 Task: Create user of different profiles for testing Purpose.
Action: Mouse moved to (681, 64)
Screenshot: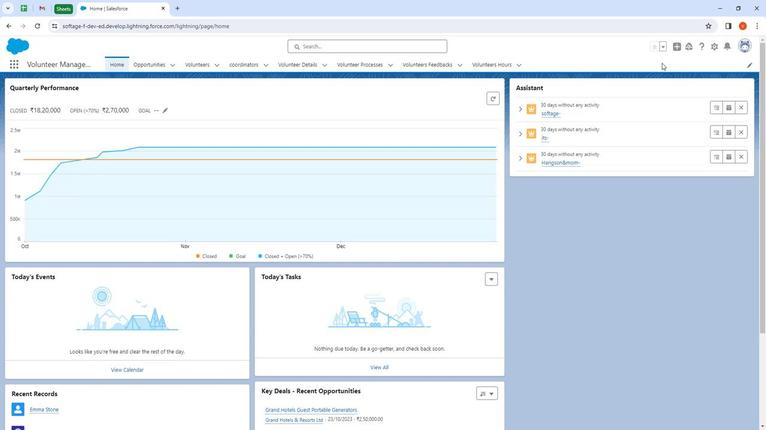 
Action: Mouse pressed left at (681, 64)
Screenshot: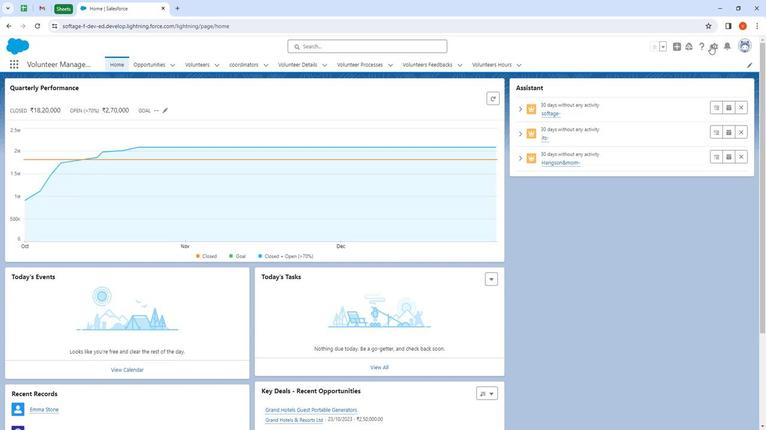 
Action: Mouse moved to (659, 98)
Screenshot: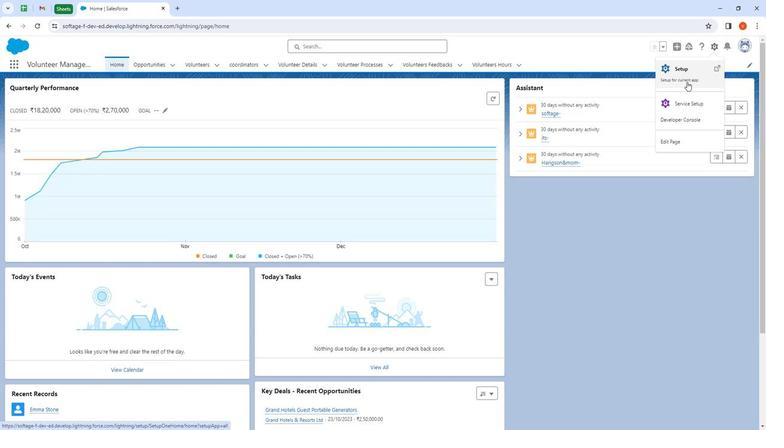 
Action: Mouse pressed left at (659, 98)
Screenshot: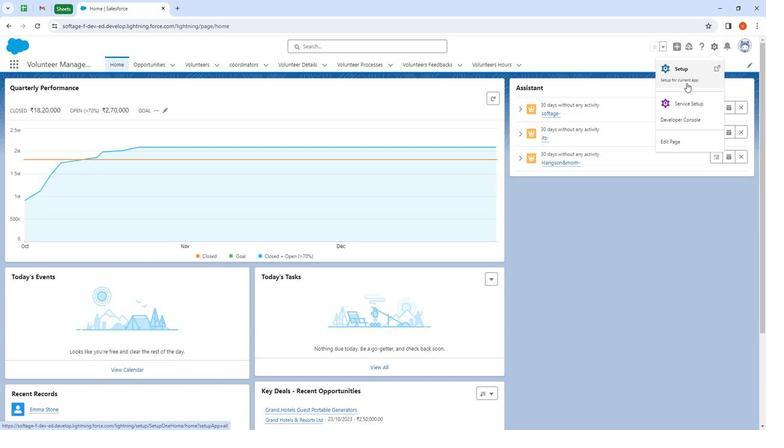 
Action: Mouse moved to (77, 102)
Screenshot: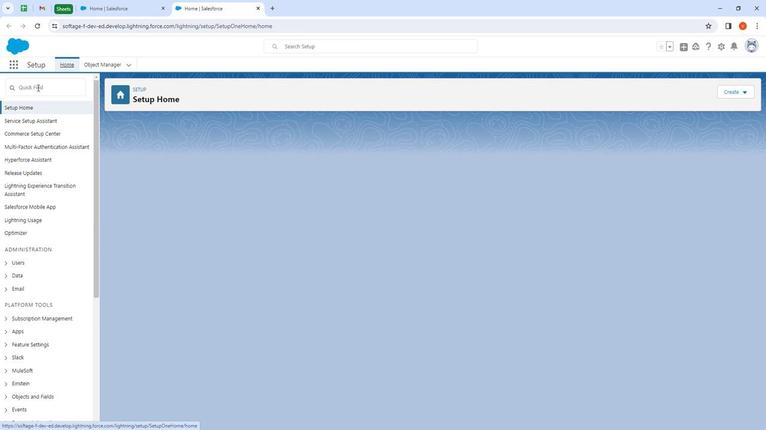 
Action: Mouse pressed left at (77, 102)
Screenshot: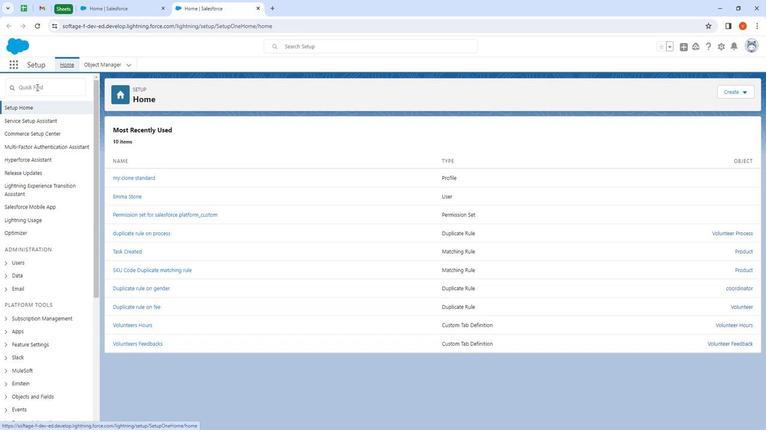 
Action: Key pressed user
Screenshot: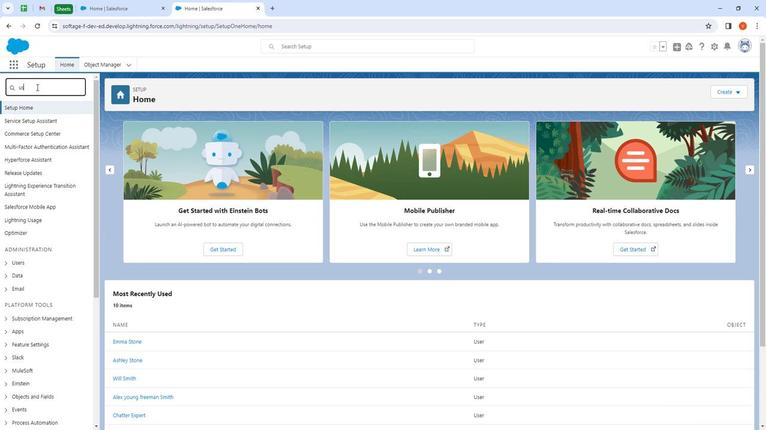 
Action: Mouse moved to (71, 218)
Screenshot: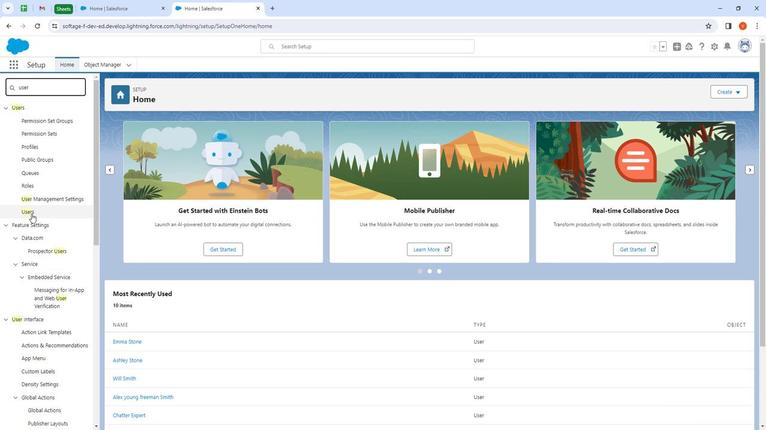 
Action: Mouse pressed left at (71, 218)
Screenshot: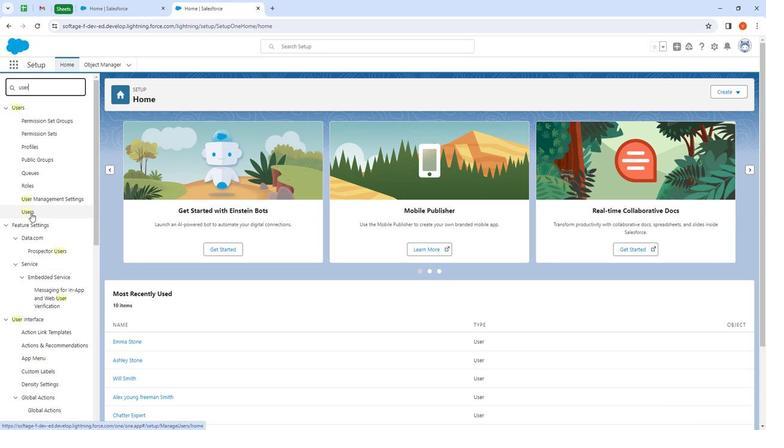 
Action: Mouse moved to (333, 197)
Screenshot: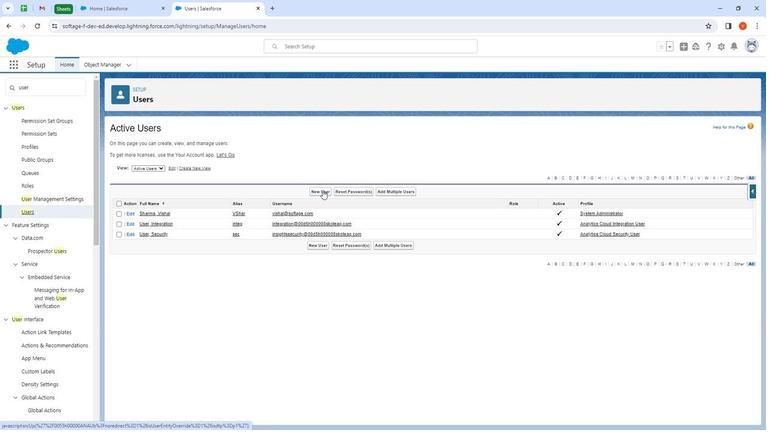 
Action: Mouse pressed left at (333, 197)
Screenshot: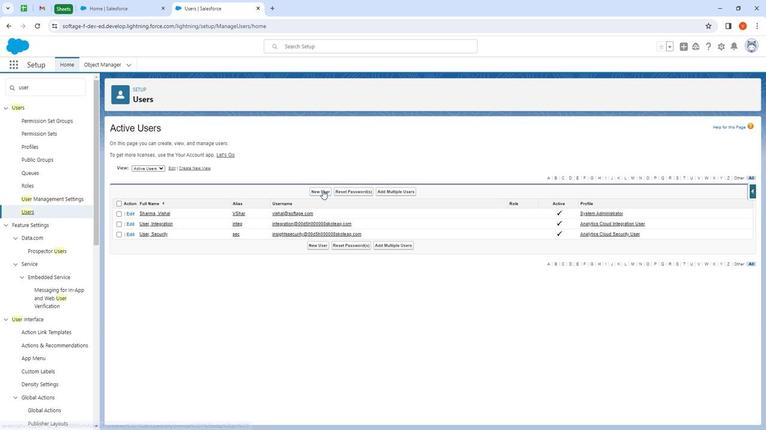 
Action: Mouse moved to (572, 181)
Screenshot: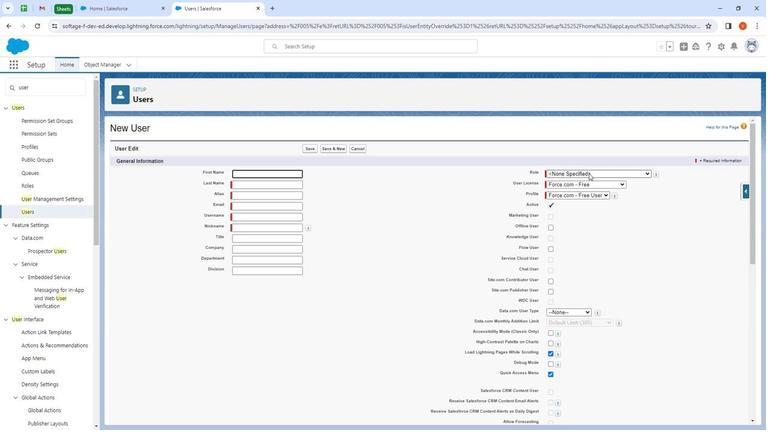 
Action: Mouse pressed left at (572, 181)
Screenshot: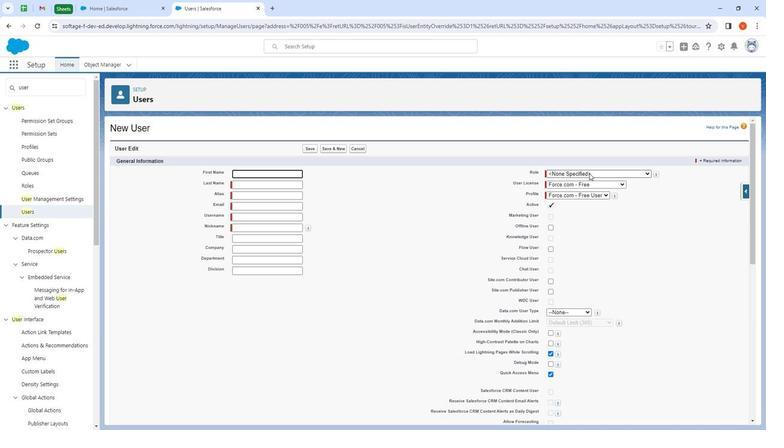 
Action: Mouse moved to (591, 231)
Screenshot: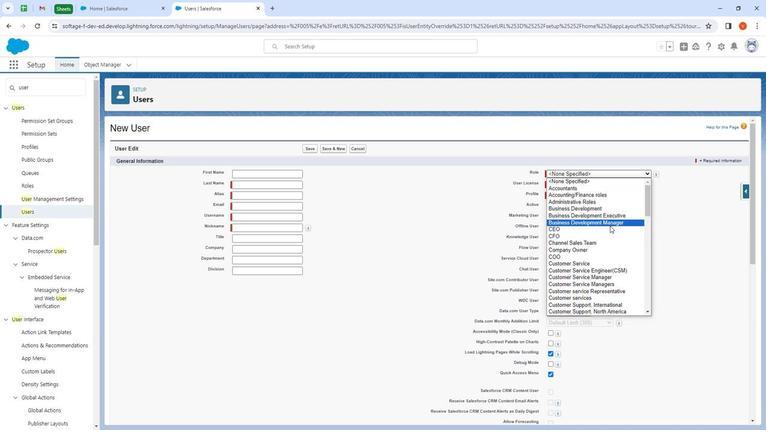 
Action: Mouse scrolled (591, 231) with delta (0, 0)
Screenshot: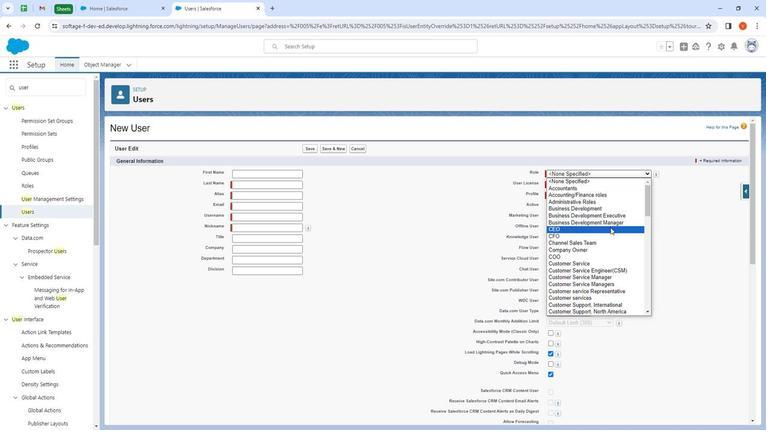 
Action: Mouse moved to (591, 232)
Screenshot: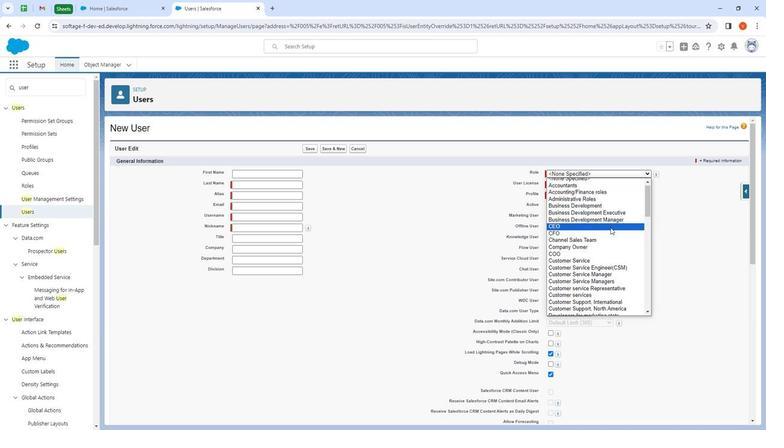 
Action: Mouse scrolled (591, 232) with delta (0, 0)
Screenshot: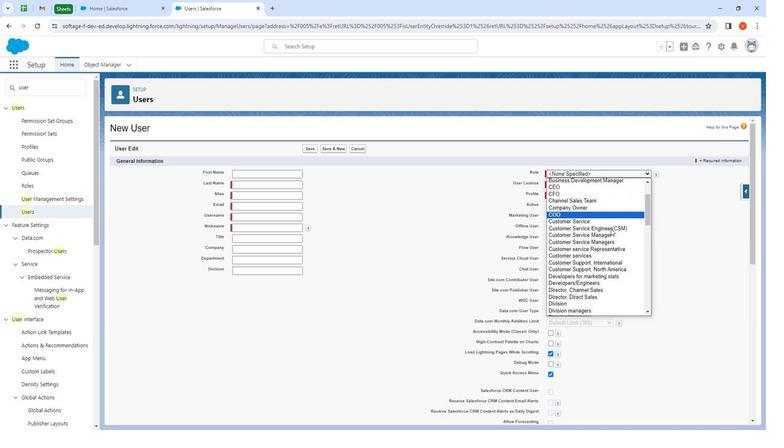 
Action: Mouse moved to (591, 235)
Screenshot: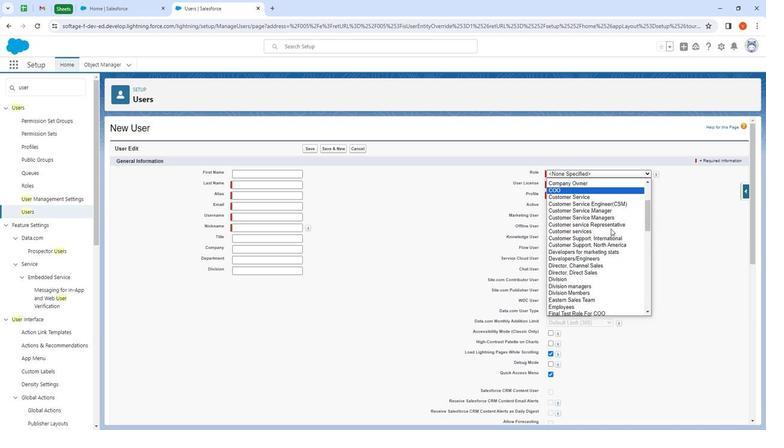 
Action: Mouse scrolled (591, 234) with delta (0, 0)
Screenshot: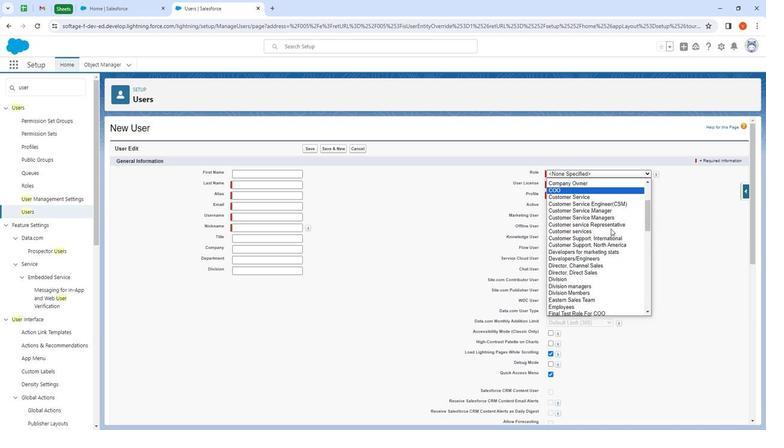 
Action: Mouse moved to (560, 200)
Screenshot: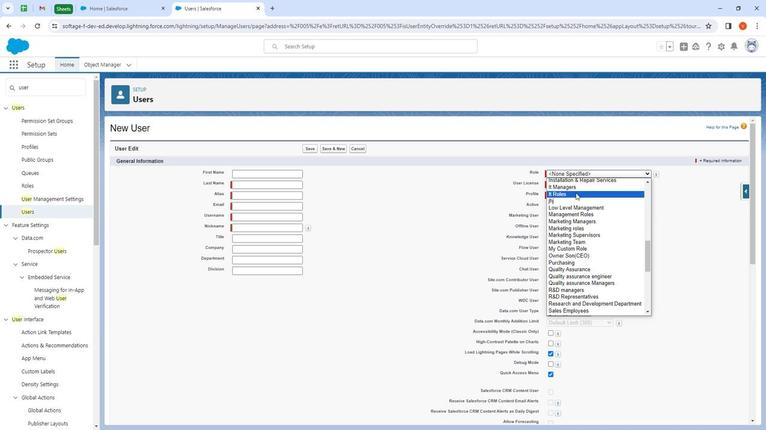 
Action: Mouse pressed left at (560, 200)
Screenshot: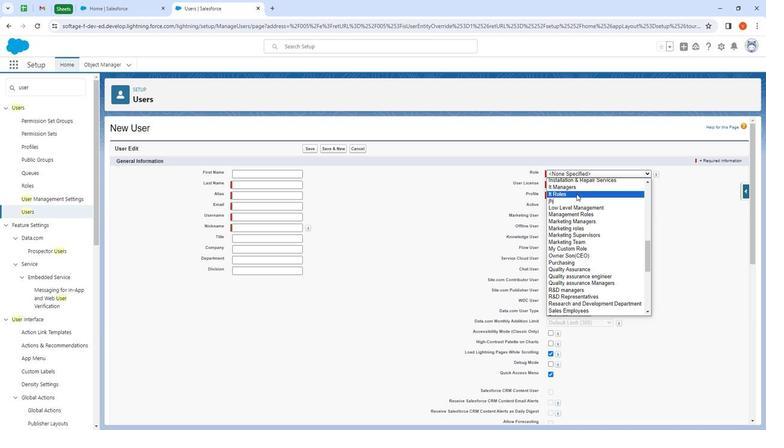 
Action: Mouse moved to (569, 194)
Screenshot: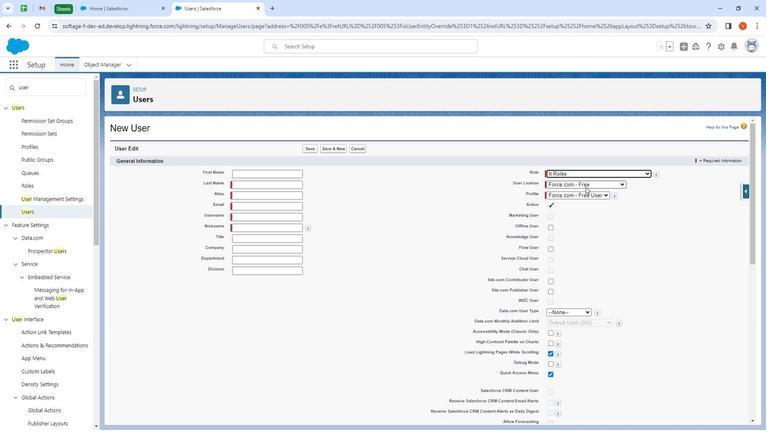 
Action: Mouse pressed left at (569, 194)
Screenshot: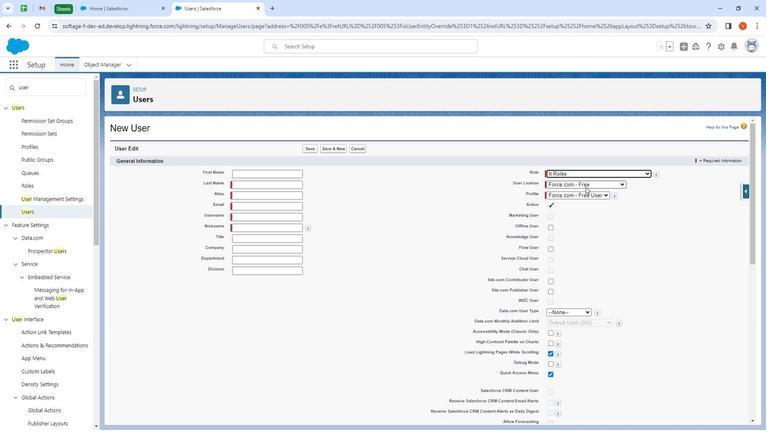 
Action: Mouse moved to (581, 247)
Screenshot: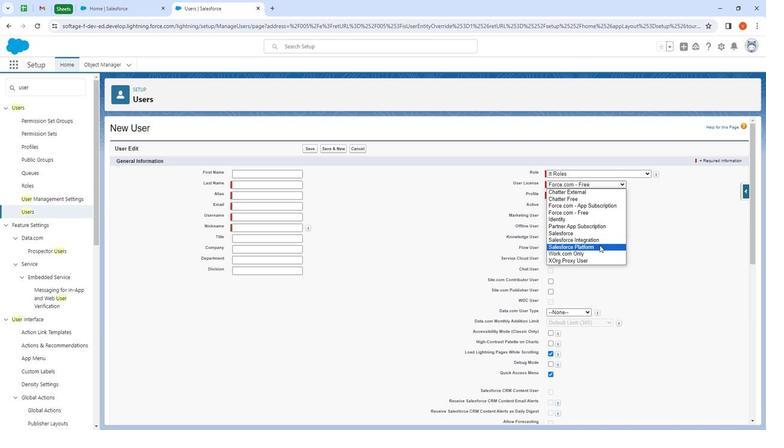 
Action: Mouse pressed left at (581, 247)
Screenshot: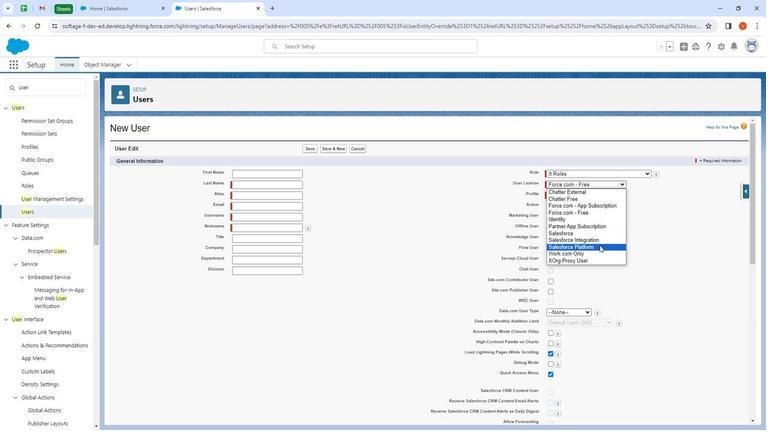 
Action: Mouse moved to (561, 200)
Screenshot: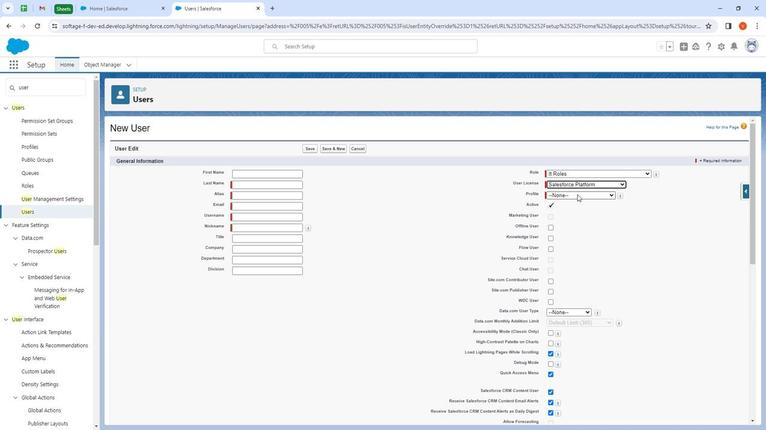 
Action: Mouse pressed left at (561, 200)
Screenshot: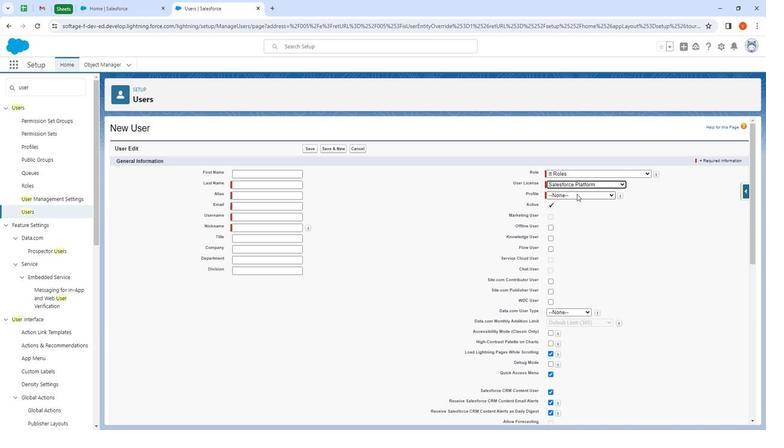 
Action: Mouse moved to (574, 215)
Screenshot: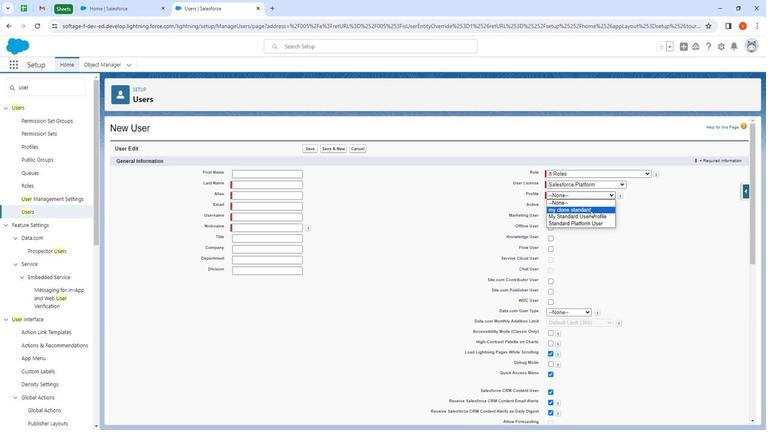
Action: Mouse pressed left at (574, 215)
Screenshot: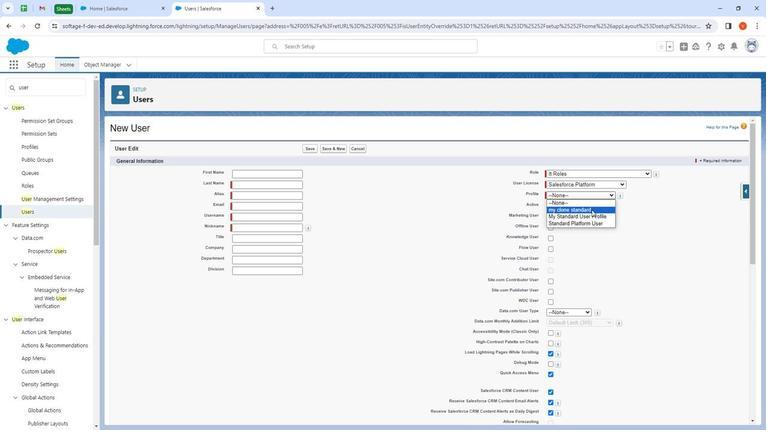 
Action: Mouse moved to (281, 181)
Screenshot: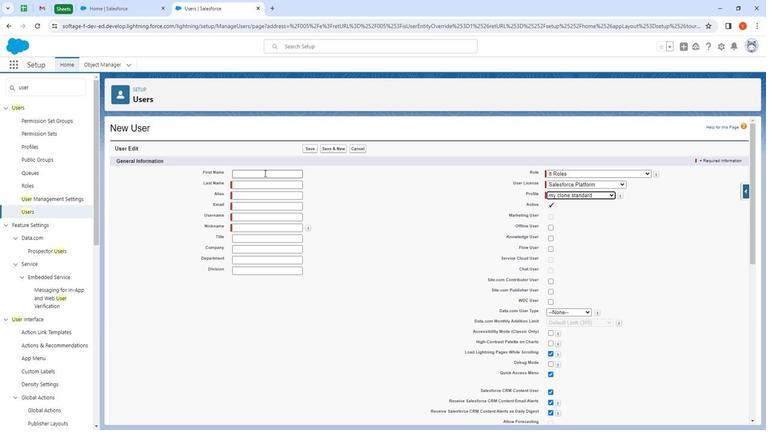 
Action: Mouse pressed left at (281, 181)
Screenshot: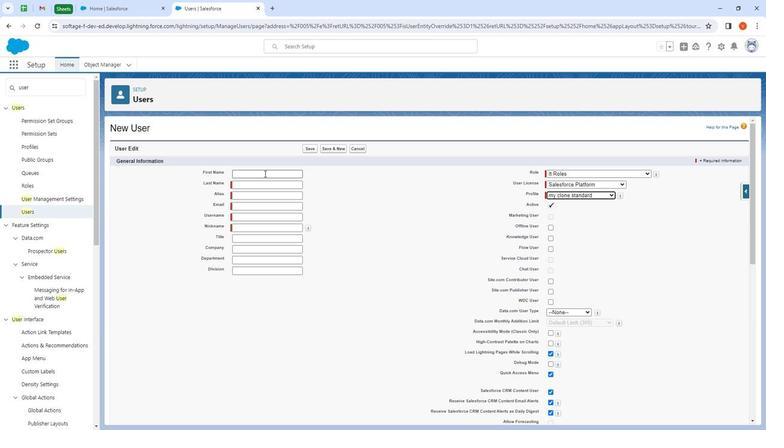 
Action: Mouse moved to (281, 182)
Screenshot: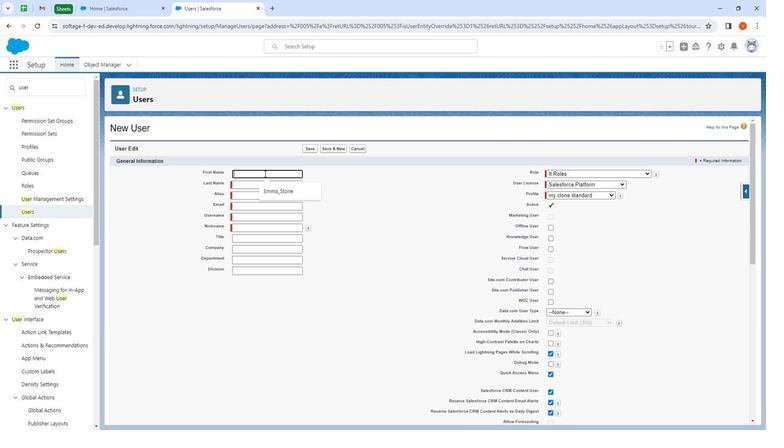 
Action: Key pressed <Key.shift>Emma<Key.space>
Screenshot: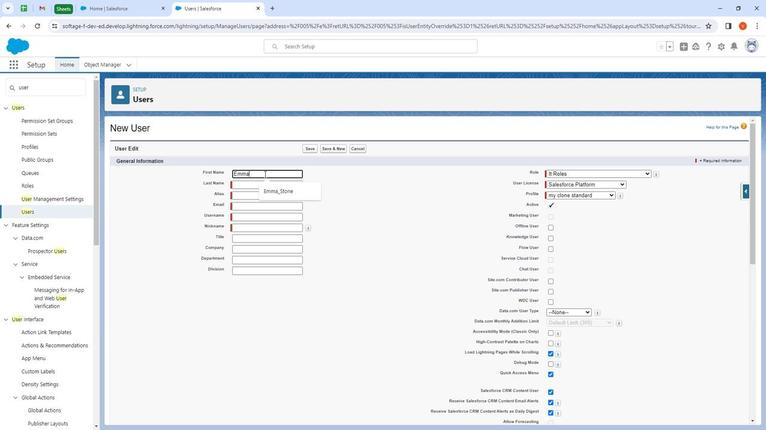 
Action: Mouse moved to (275, 193)
Screenshot: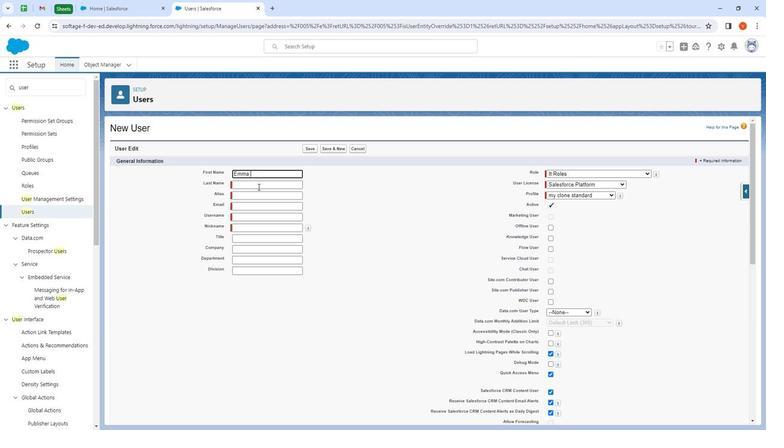 
Action: Mouse pressed left at (275, 193)
Screenshot: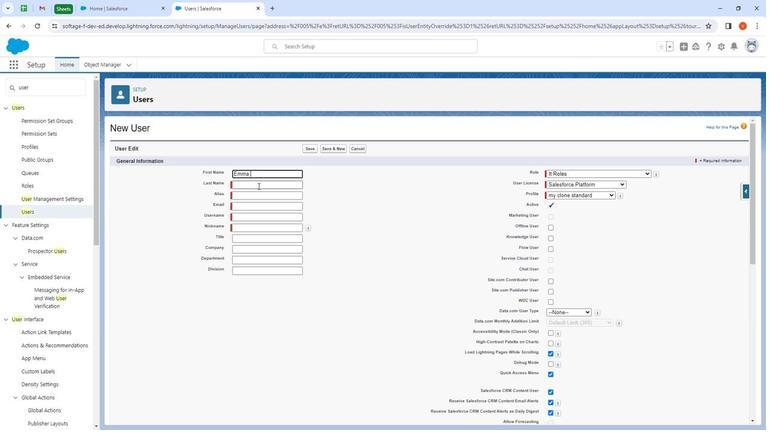 
Action: Key pressed <Key.shift>Stone
Screenshot: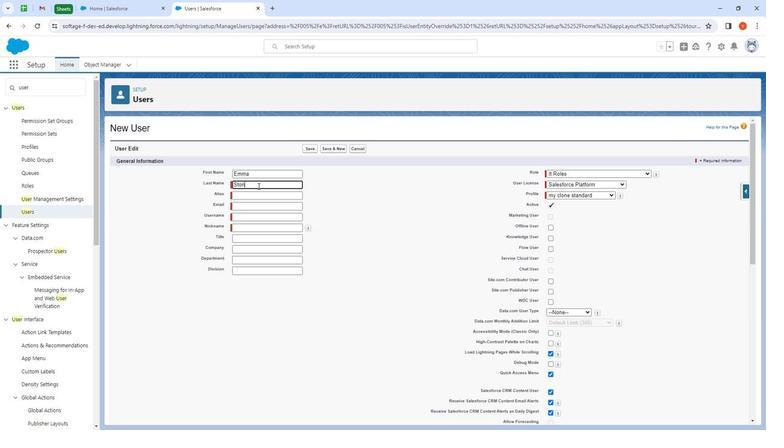 
Action: Mouse moved to (277, 199)
Screenshot: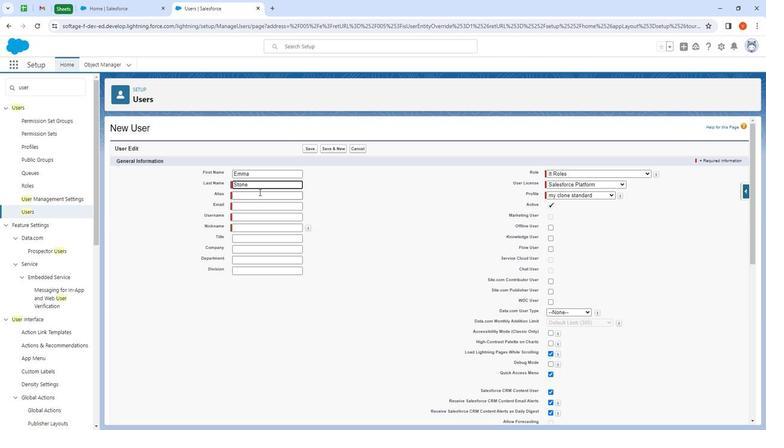 
Action: Mouse pressed left at (277, 199)
Screenshot: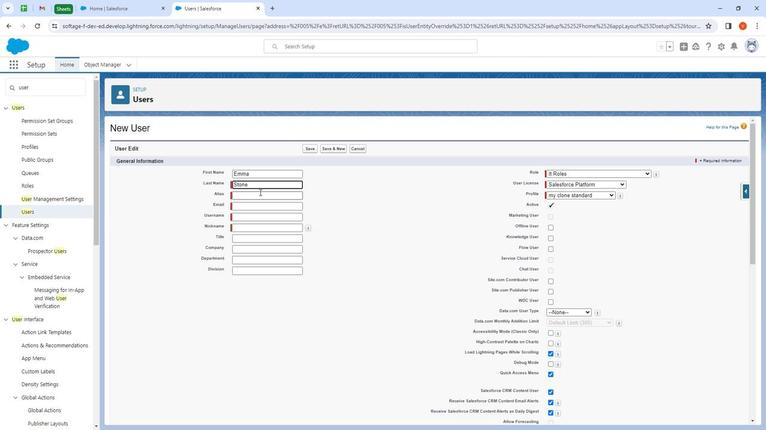 
Action: Mouse moved to (268, 214)
Screenshot: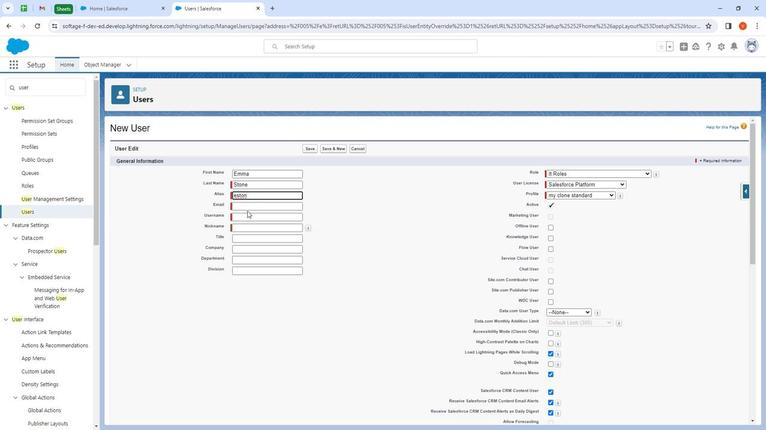 
Action: Mouse pressed left at (268, 214)
Screenshot: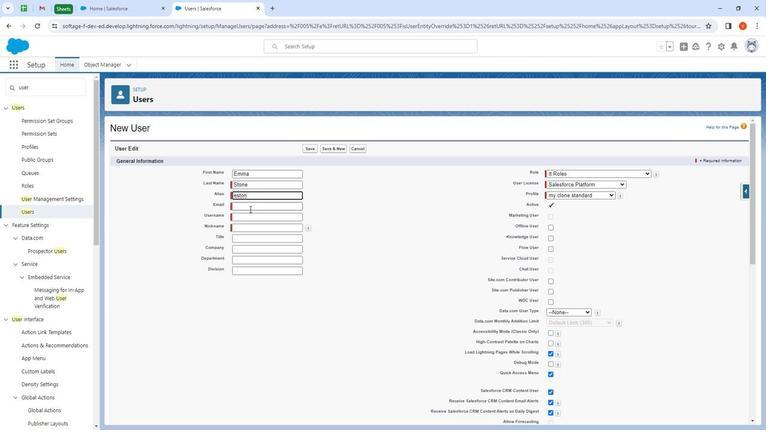 
Action: Key pressed <Key.shift>Emma<Key.shift>@stone.<Key.shift>PW
Screenshot: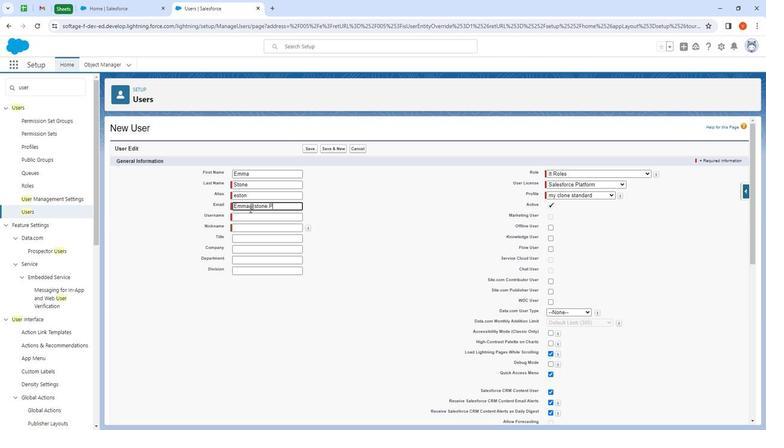 
Action: Mouse moved to (268, 214)
Screenshot: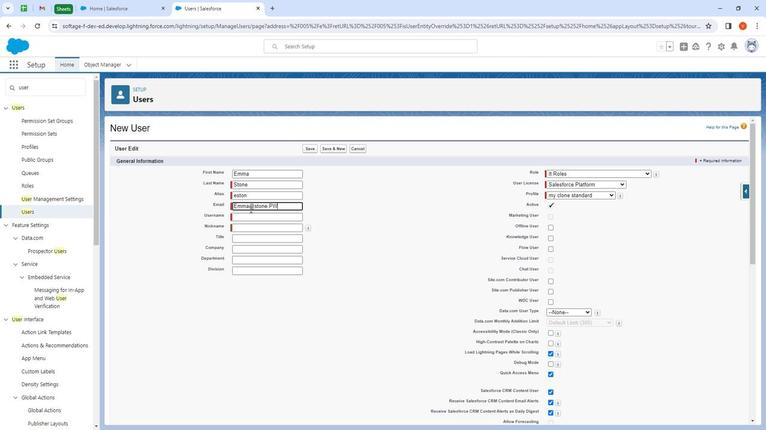 
Action: Key pressed C
Screenshot: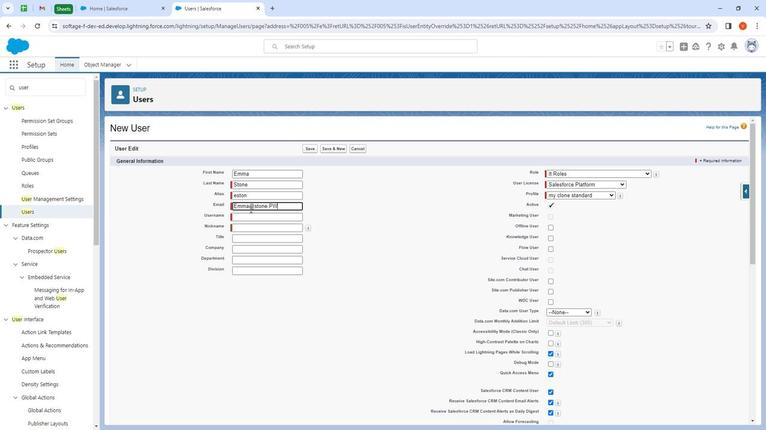 
Action: Mouse moved to (271, 238)
Screenshot: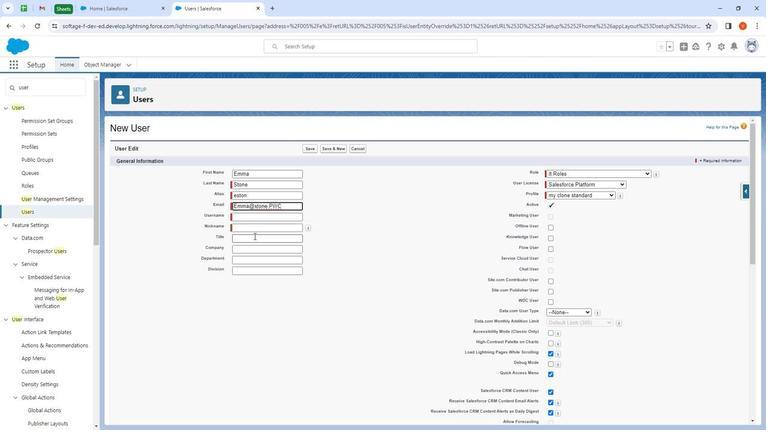 
Action: Mouse pressed left at (271, 238)
Screenshot: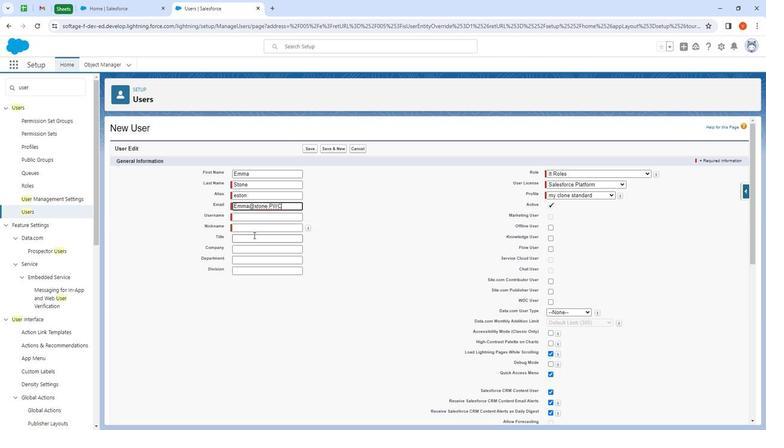 
Action: Mouse moved to (274, 238)
Screenshot: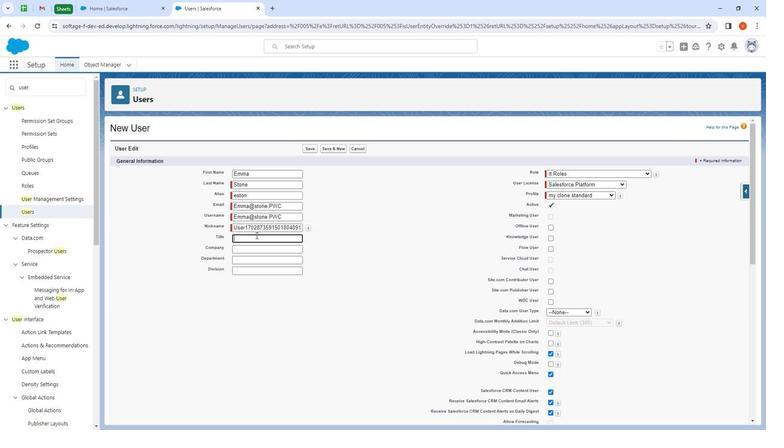 
Action: Key pressed <Key.shift>Salesforce<Key.space>developer
Screenshot: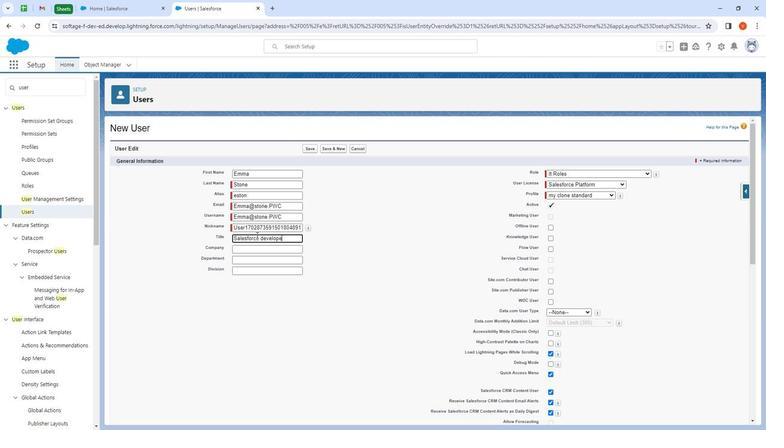 
Action: Mouse moved to (274, 253)
Screenshot: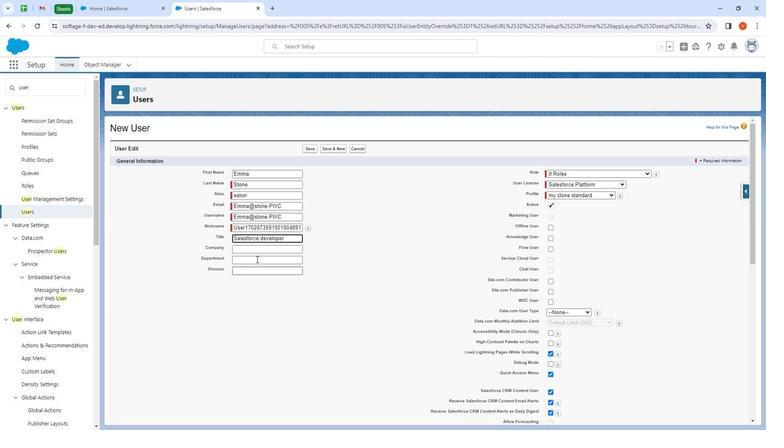 
Action: Mouse pressed left at (274, 253)
Screenshot: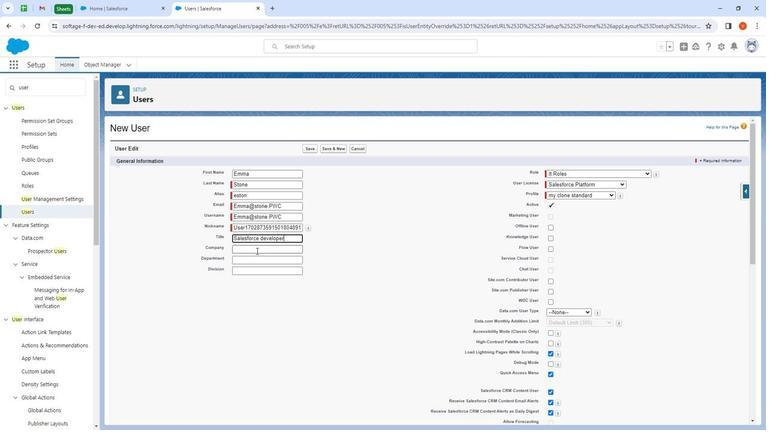 
Action: Mouse moved to (253, 236)
Screenshot: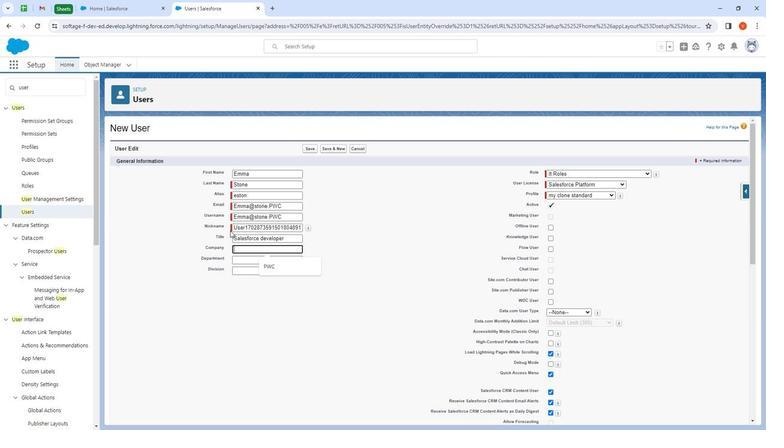 
Action: Key pressed <Key.shift>
Screenshot: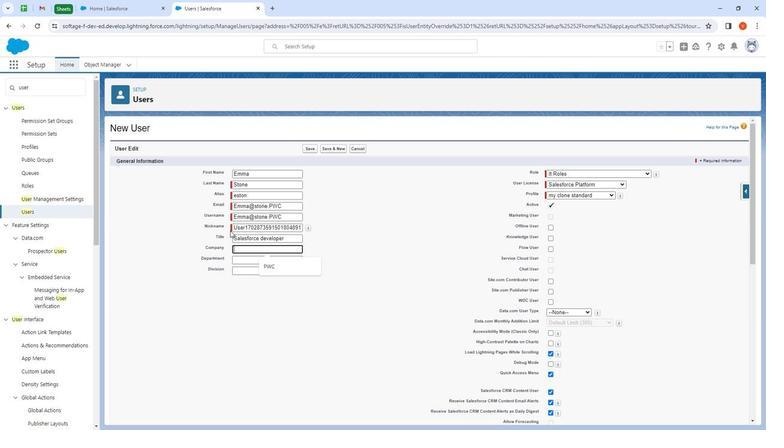 
Action: Mouse moved to (249, 233)
Screenshot: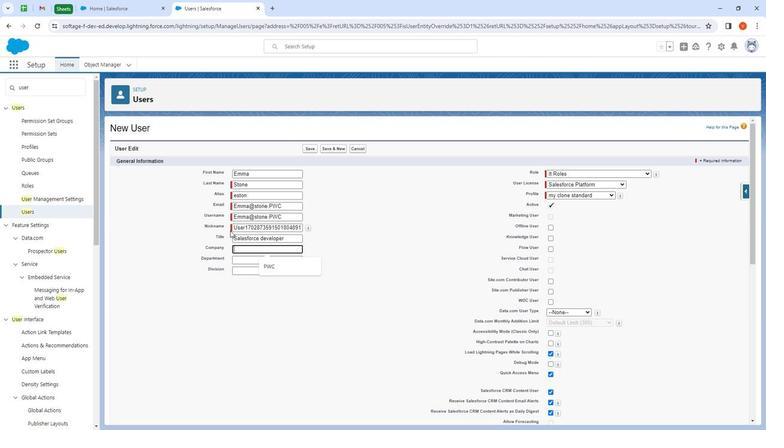 
Action: Key pressed <Key.shift><Key.shift>PWC
Screenshot: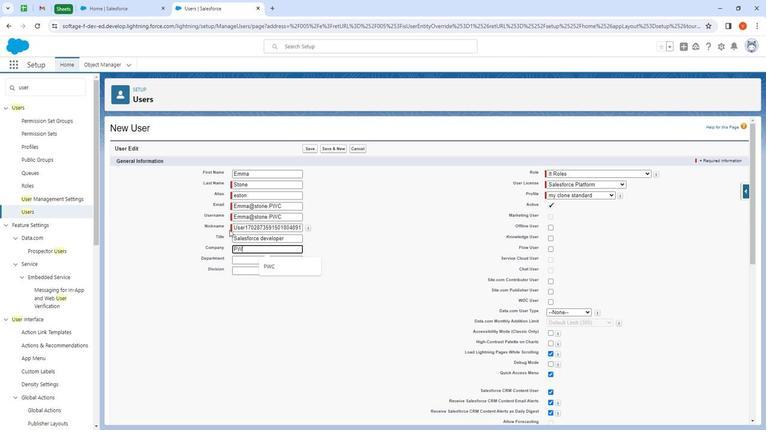
Action: Mouse moved to (274, 260)
Screenshot: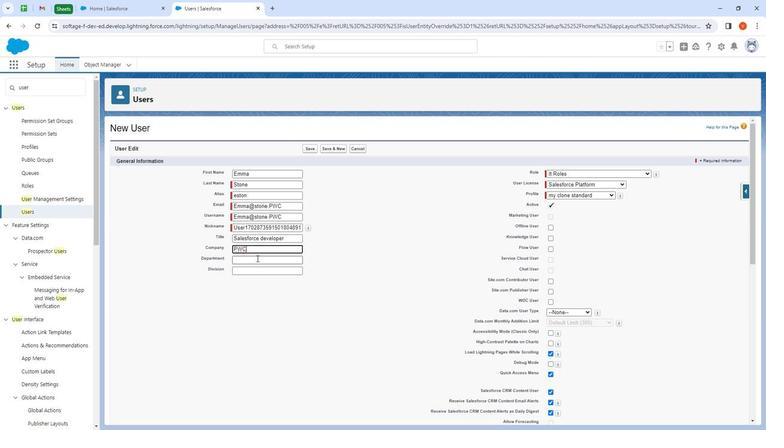 
Action: Mouse pressed left at (274, 260)
Screenshot: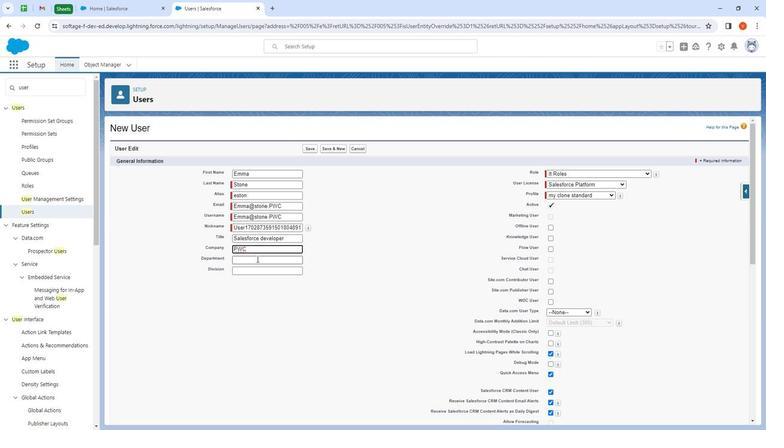 
Action: Mouse moved to (275, 261)
Screenshot: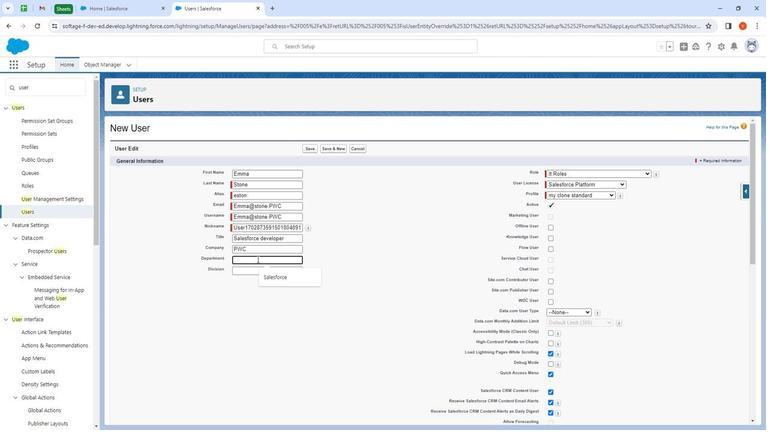 
Action: Key pressed <Key.shift>Salesof<Key.backspace><Key.backspace>force<Key.space><Key.shift><Key.shift><Key.shift><Key.shift><Key.shift>IT
Screenshot: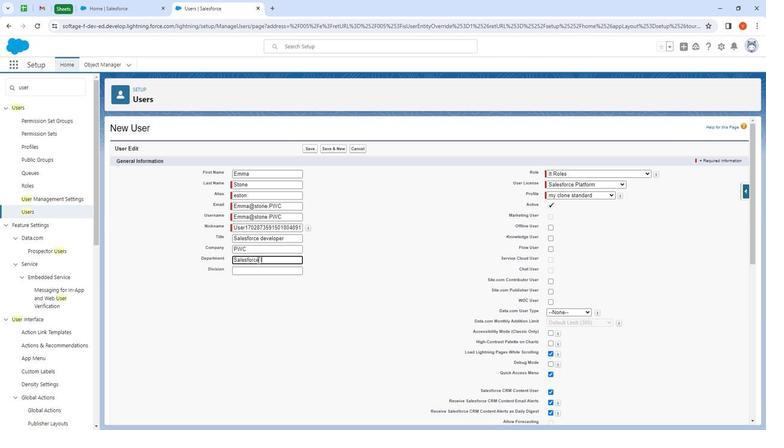 
Action: Mouse moved to (278, 261)
Screenshot: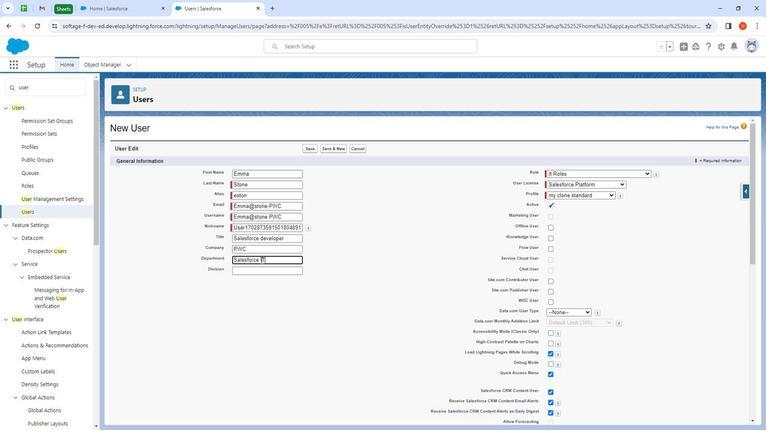 
Action: Mouse pressed left at (278, 261)
Screenshot: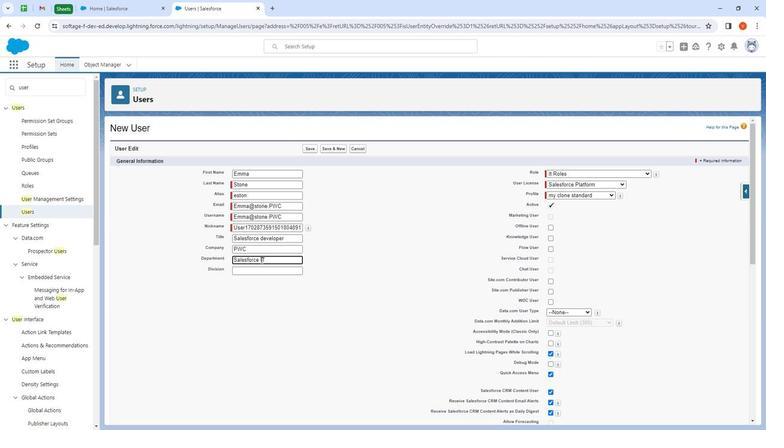
Action: Mouse moved to (284, 266)
Screenshot: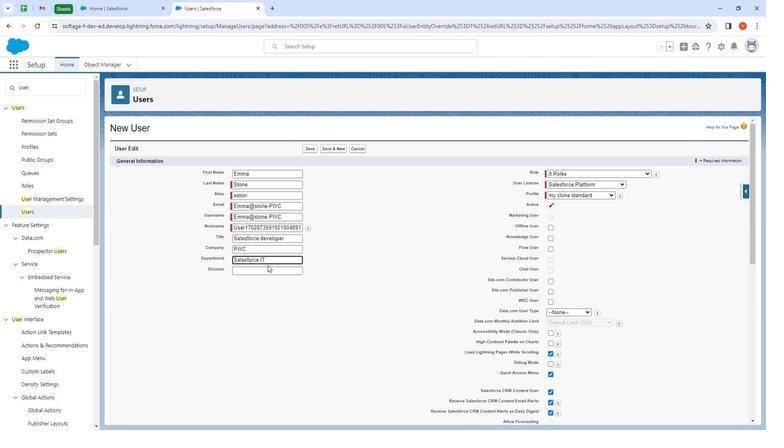
Action: Key pressed <Key.shift>
Screenshot: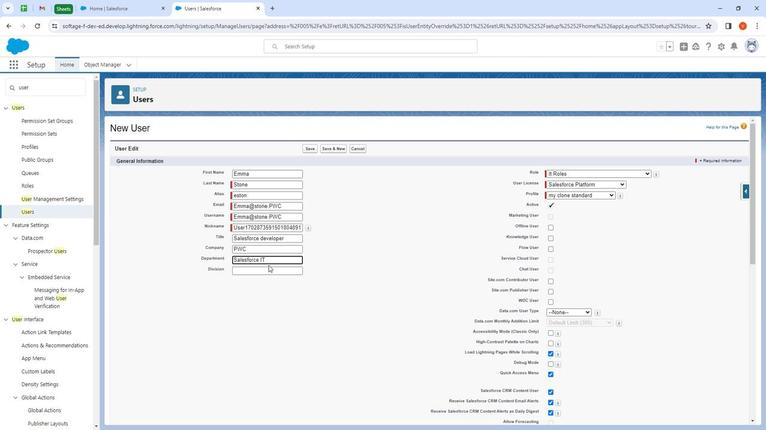 
Action: Mouse moved to (276, 260)
Screenshot: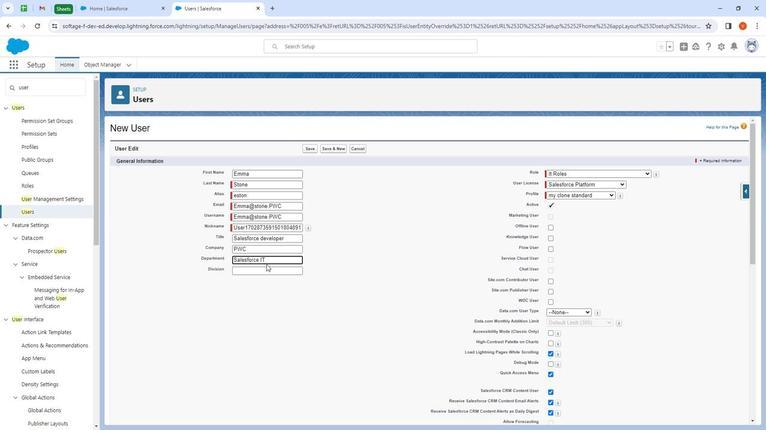 
Action: Key pressed <Key.shift><Key.shift><Key.shift><Key.shift><Key.shift><Key.shift><Key.left><Key.shift>_
Screenshot: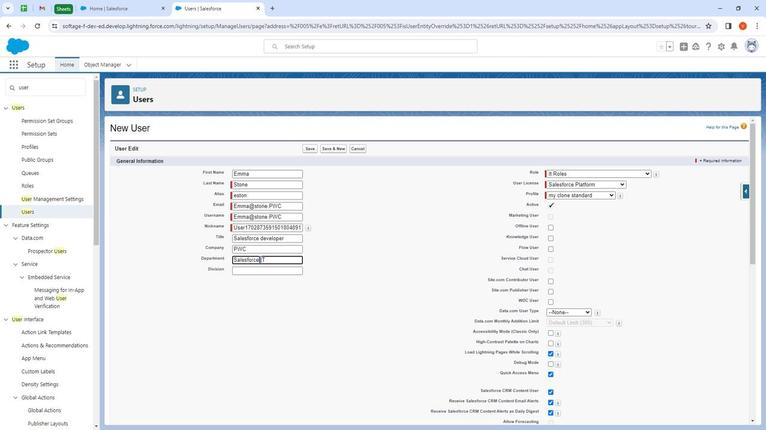 
Action: Mouse moved to (274, 271)
Screenshot: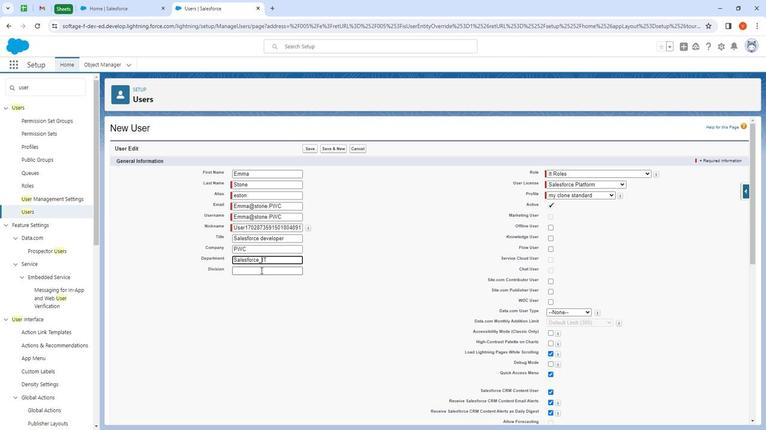 
Action: Mouse pressed left at (274, 271)
Screenshot: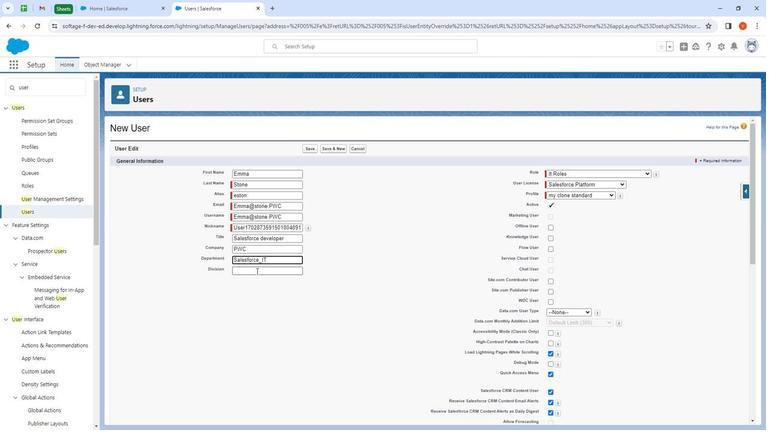 
Action: Mouse moved to (544, 245)
Screenshot: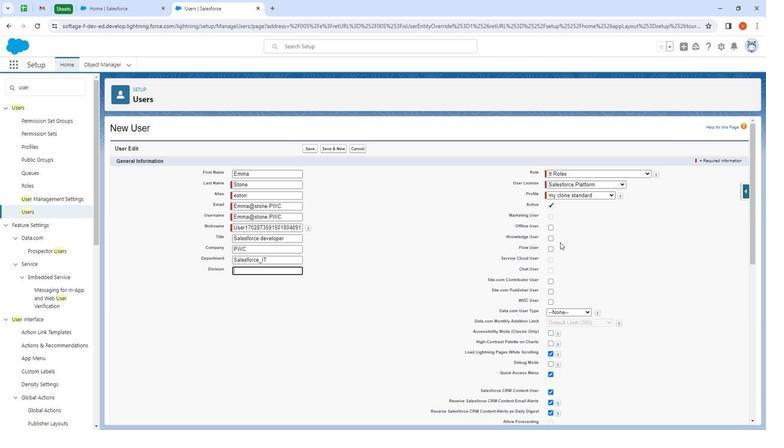 
Action: Mouse scrolled (544, 245) with delta (0, 0)
Screenshot: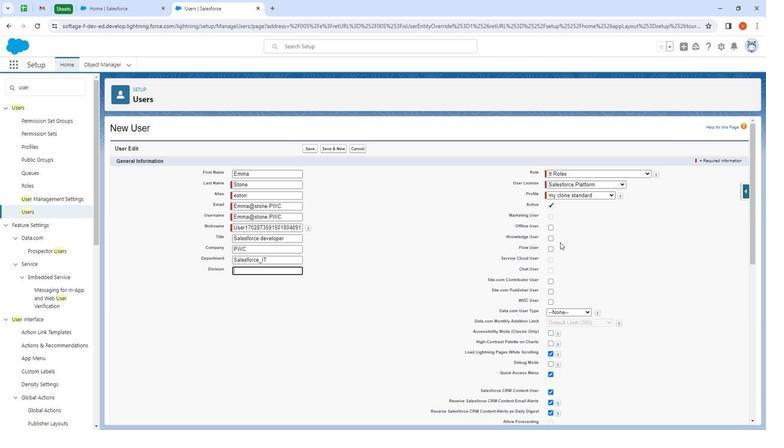 
Action: Mouse scrolled (544, 245) with delta (0, 0)
Screenshot: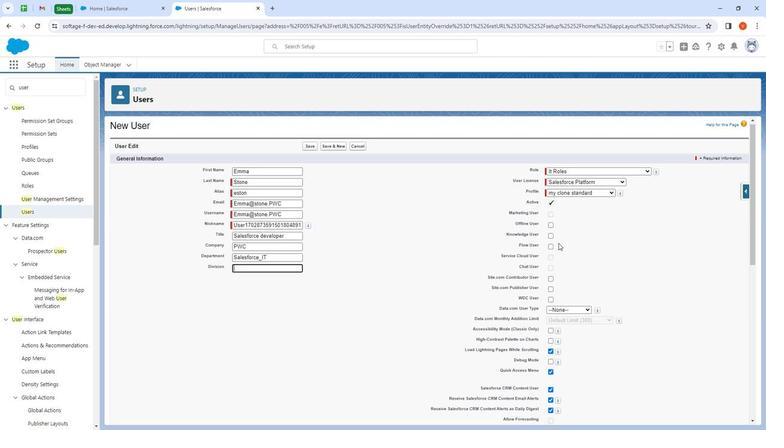 
Action: Mouse scrolled (544, 245) with delta (0, 0)
Screenshot: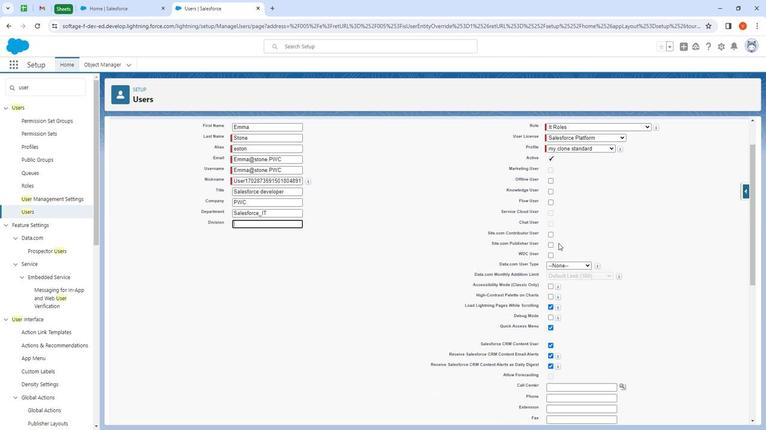 
Action: Mouse scrolled (544, 245) with delta (0, 0)
Screenshot: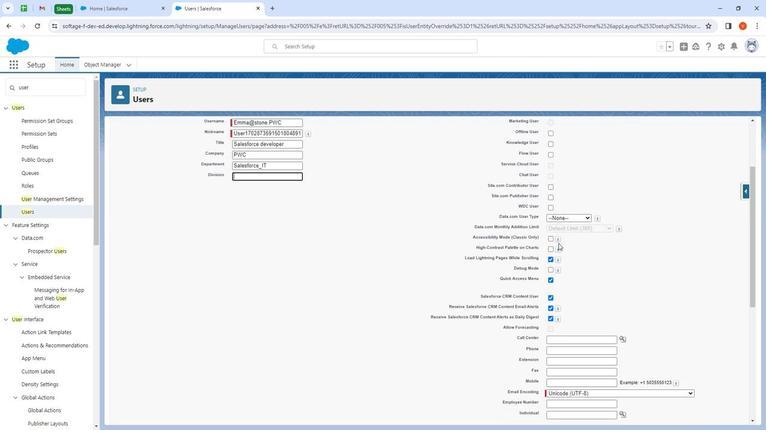 
Action: Mouse scrolled (544, 245) with delta (0, 0)
Screenshot: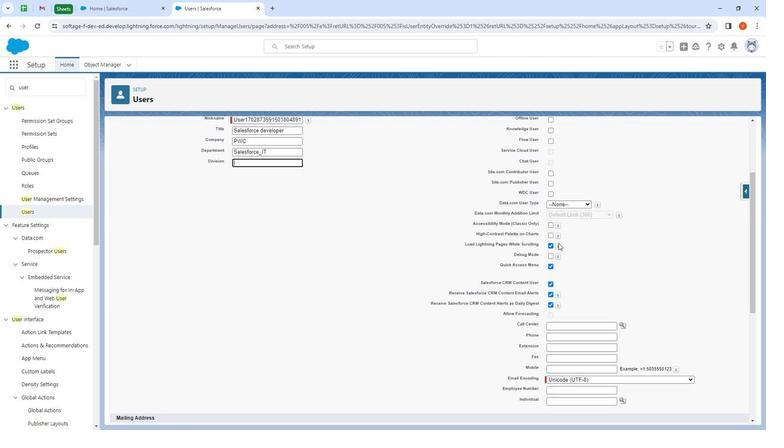 
Action: Mouse scrolled (544, 245) with delta (0, 0)
Screenshot: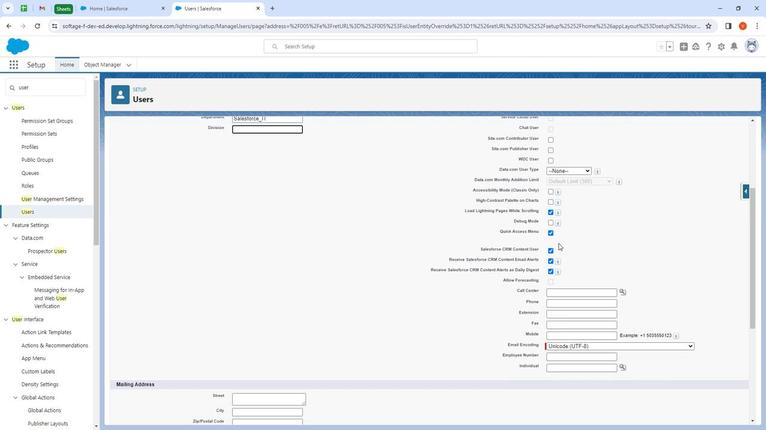 
Action: Mouse moved to (493, 257)
Screenshot: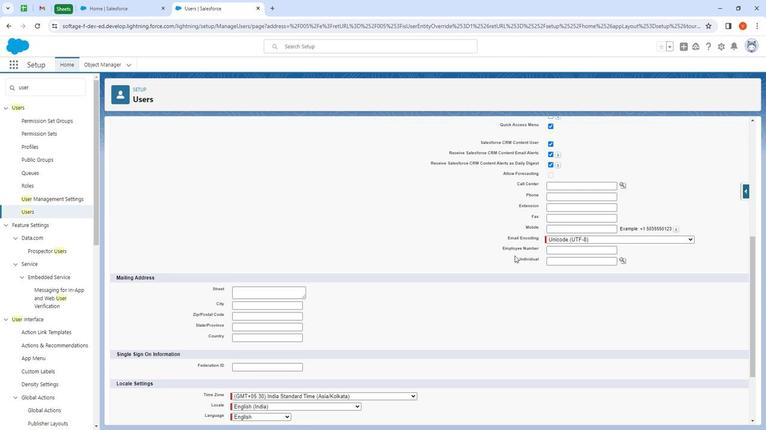 
Action: Mouse scrolled (493, 257) with delta (0, 0)
Screenshot: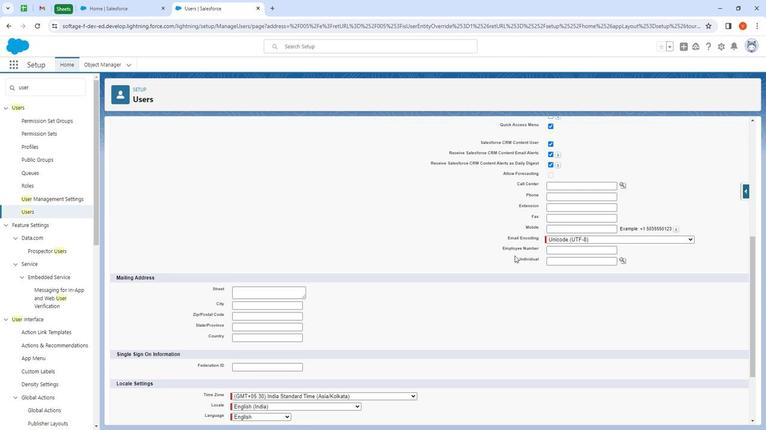 
Action: Mouse moved to (436, 259)
Screenshot: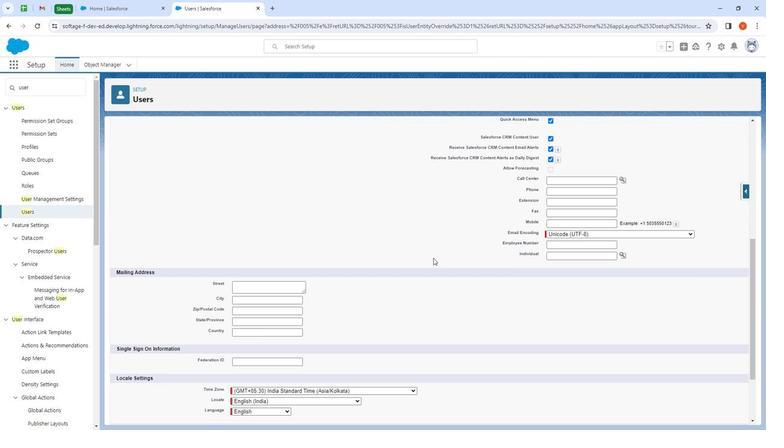 
Action: Mouse scrolled (436, 259) with delta (0, 0)
Screenshot: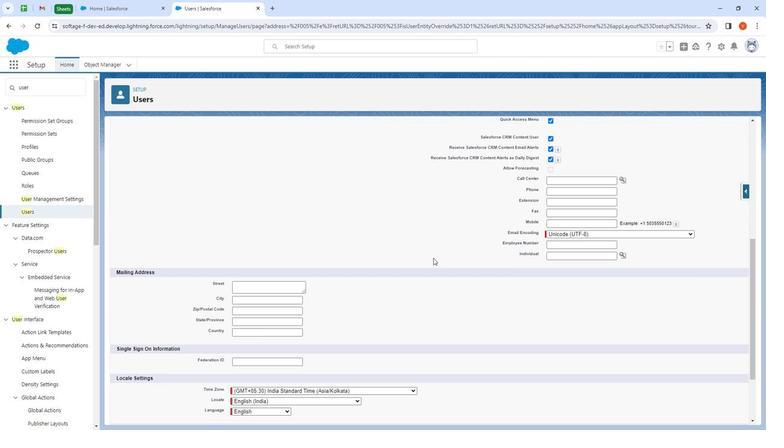 
Action: Mouse moved to (272, 222)
Screenshot: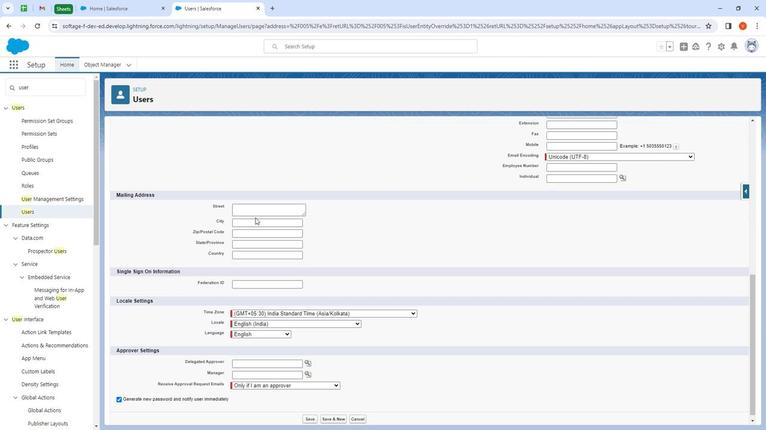
Action: Mouse pressed left at (272, 222)
Screenshot: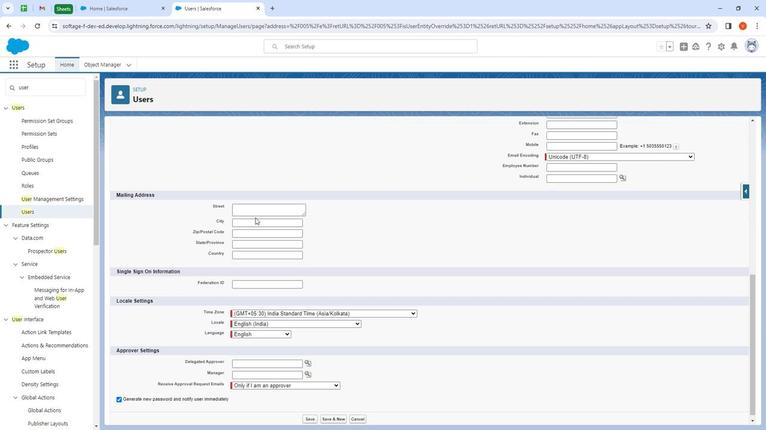 
Action: Mouse moved to (272, 217)
Screenshot: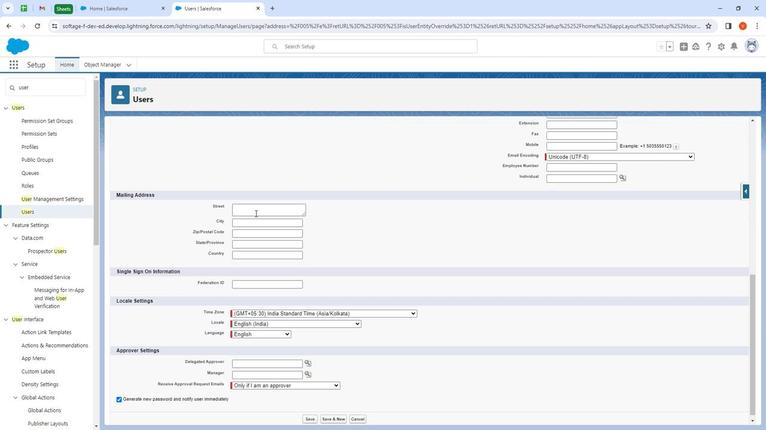 
Action: Mouse pressed left at (272, 217)
Screenshot: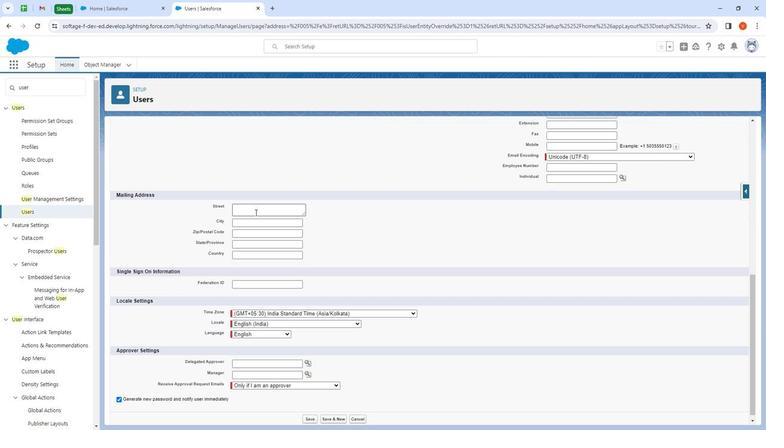 
Action: Mouse moved to (317, 233)
Screenshot: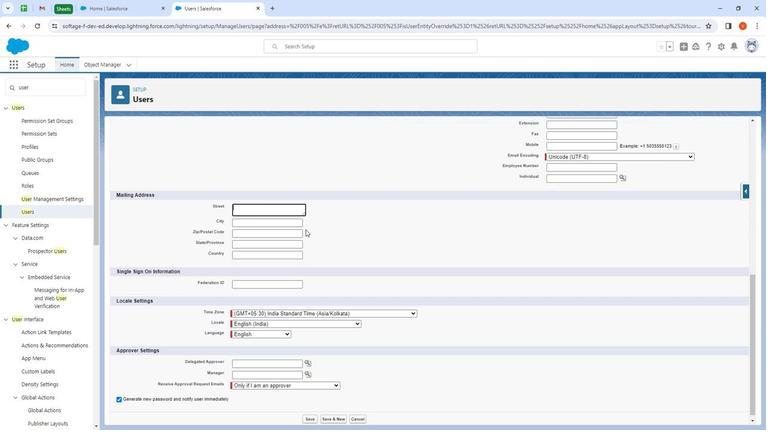 
Action: Key pressed 12/98
Screenshot: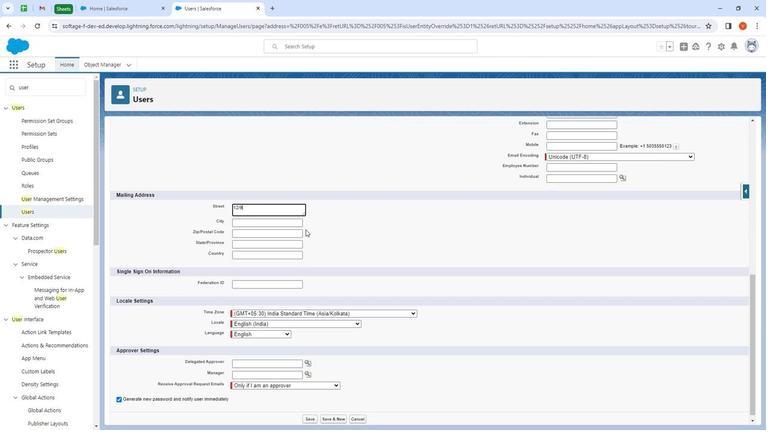 
Action: Mouse moved to (295, 225)
Screenshot: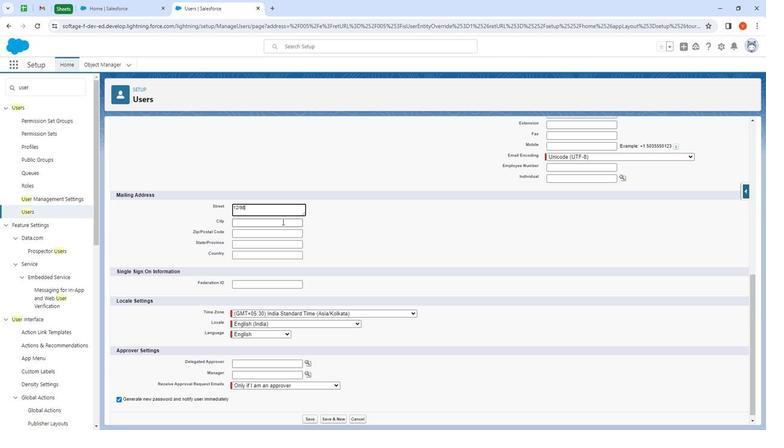 
Action: Mouse pressed left at (295, 225)
Screenshot: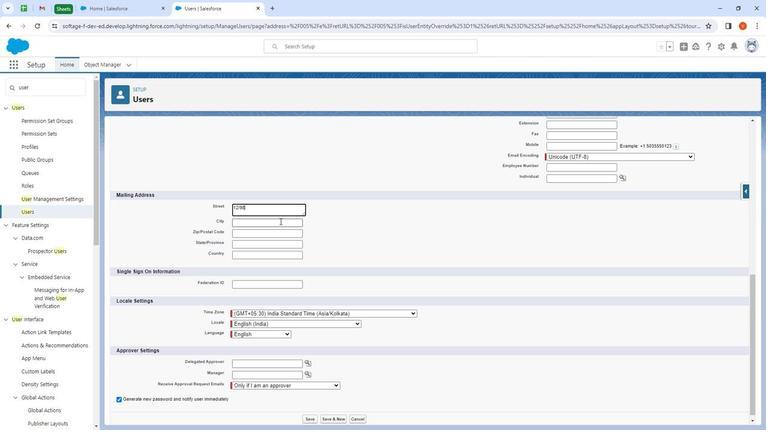 
Action: Mouse moved to (295, 225)
Screenshot: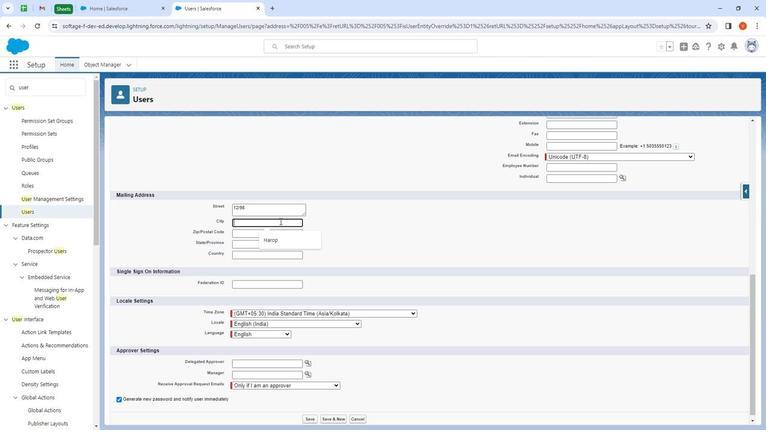 
Action: Key pressed <Key.shift><Key.shift><Key.shift><Key.shift><Key.shift><Key.shift><Key.shift><Key.shift><Key.shift><Key.shift><Key.shift><Key.shift><Key.shift><Key.shift><Key.shift><Key.shift><Key.shift><Key.shift><Key.shift><Key.shift><Key.shift><Key.shift><Key.shift><Key.shift><Key.shift><Key.shift><Key.shift><Key.shift>Gurga
Screenshot: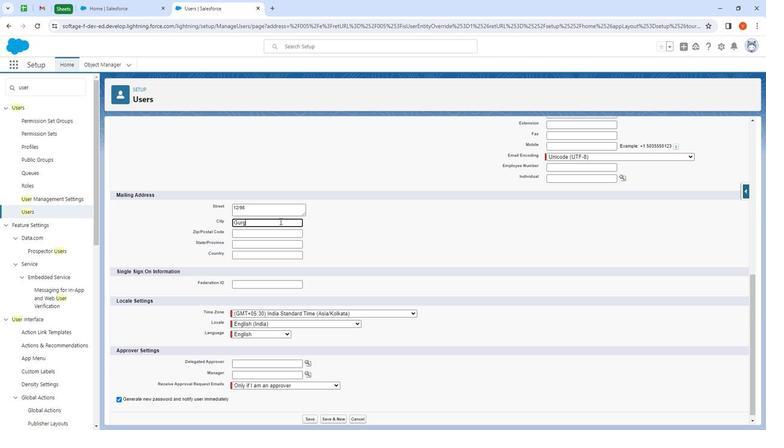 
Action: Mouse moved to (263, 235)
Screenshot: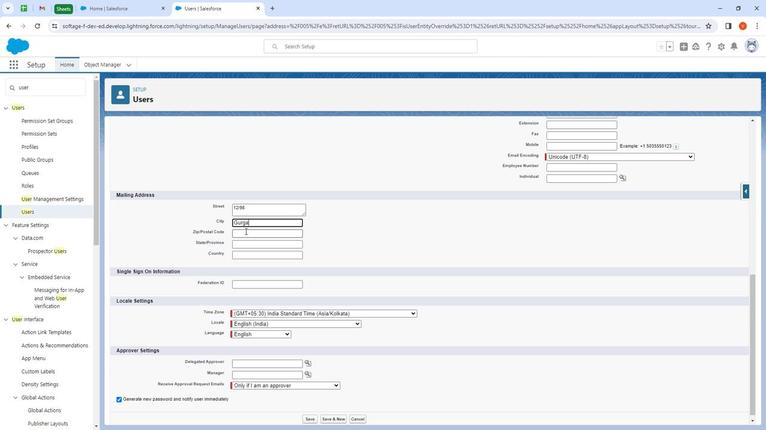 
Action: Mouse pressed left at (263, 235)
Screenshot: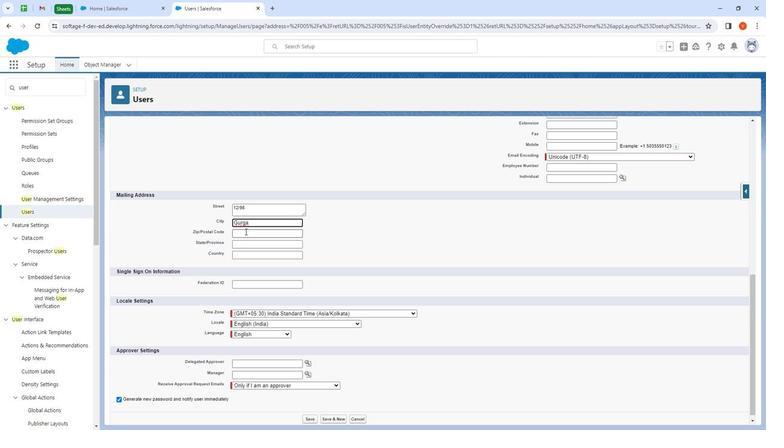 
Action: Key pressed 12200921
Screenshot: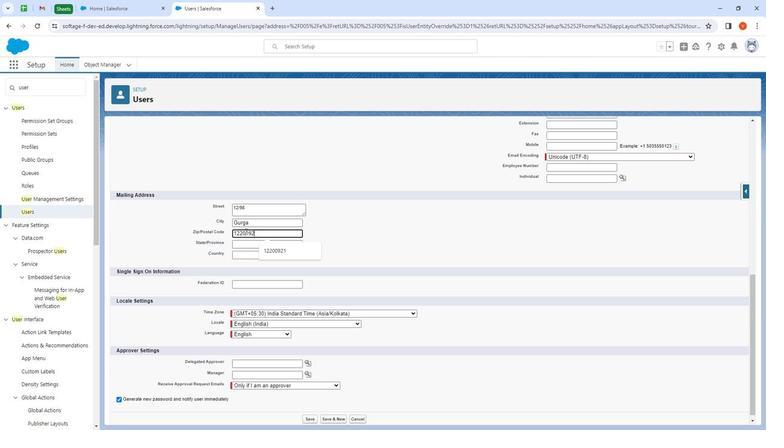 
Action: Mouse moved to (284, 247)
Screenshot: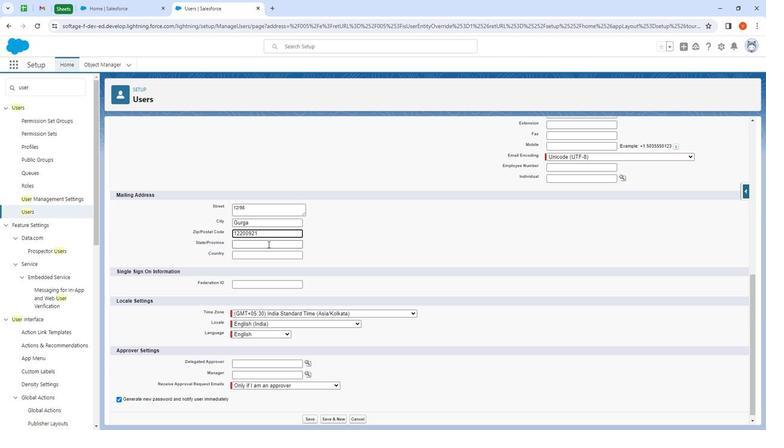 
Action: Mouse pressed left at (284, 247)
Screenshot: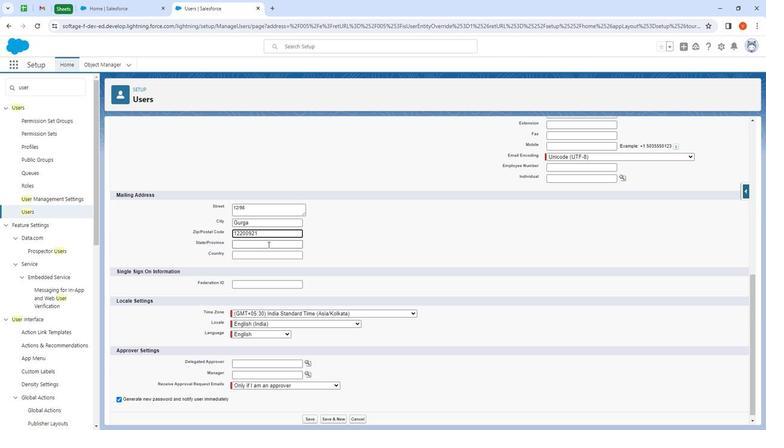 
Action: Mouse moved to (284, 247)
Screenshot: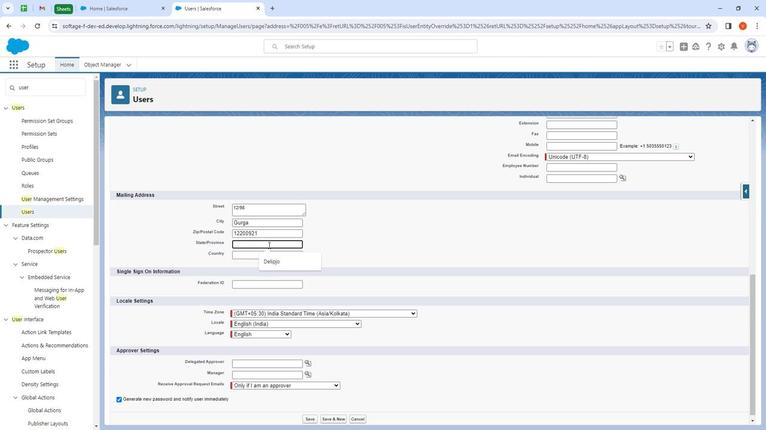 
Action: Key pressed <Key.shift><Key.shift><Key.shift><Key.shift><Key.shift><Key.shift><Key.shift><Key.shift><Key.shift><Key.shift><Key.shift><Key.shift><Key.shift><Key.shift><Key.shift><Key.shift><Key.shift><Key.shift><Key.shift><Key.shift><Key.shift><Key.shift><Key.shift><Key.shift><Key.shift><Key.shift><Key.shift><Key.shift><Key.shift><Key.shift><Key.shift><Key.shift><Key.shift><Key.shift><Key.shift><Key.shift><Key.shift><Key.shift><Key.shift><Key.shift><Key.shift><Key.shift><Key.shift><Key.shift><Key.shift><Key.shift><Key.shift><Key.shift><Key.shift><Key.shift><Key.shift><Key.shift><Key.shift><Key.shift>Alexa<Key.shift>PC
Screenshot: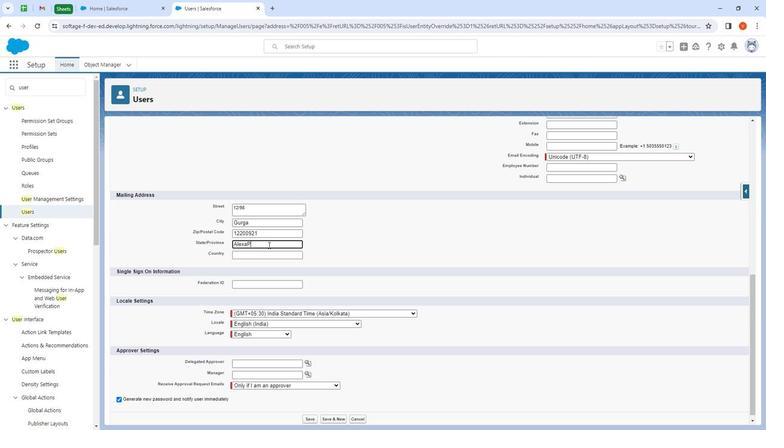 
Action: Mouse moved to (275, 256)
Screenshot: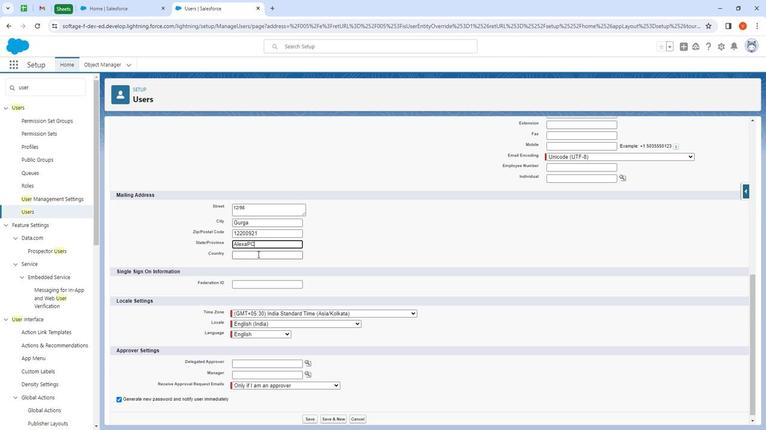 
Action: Mouse pressed left at (275, 256)
Screenshot: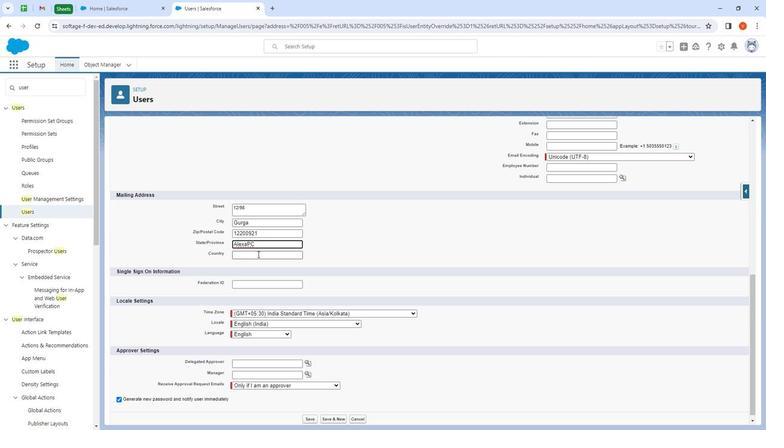 
Action: Key pressed <Key.shift>Canada
Screenshot: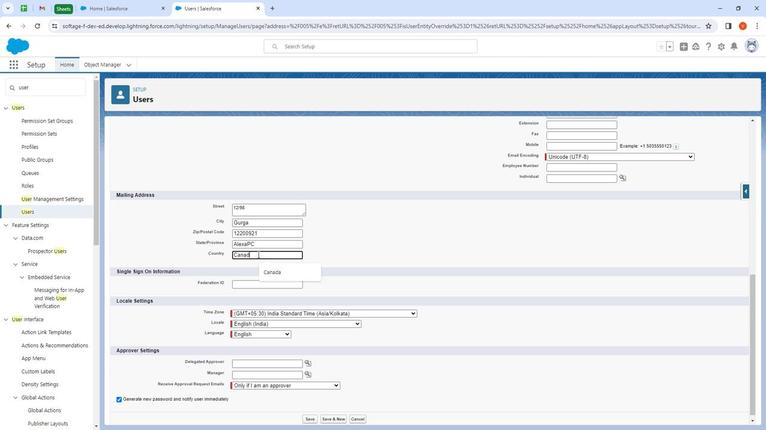 
Action: Mouse moved to (380, 238)
Screenshot: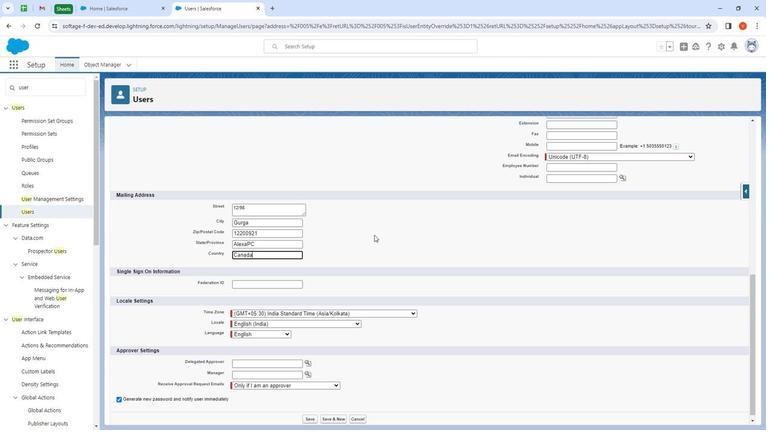 
Action: Mouse pressed left at (380, 238)
Screenshot: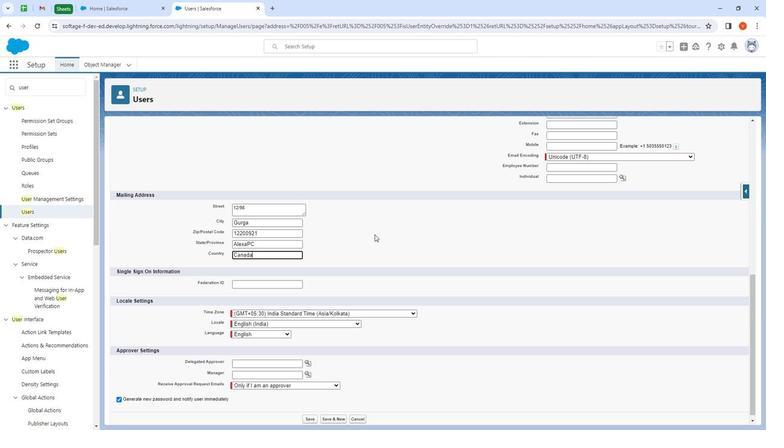
Action: Mouse moved to (463, 219)
Screenshot: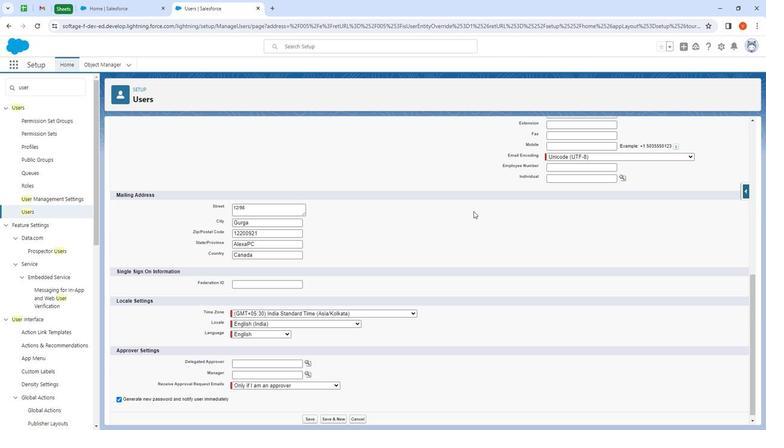 
Action: Mouse scrolled (463, 219) with delta (0, 0)
Screenshot: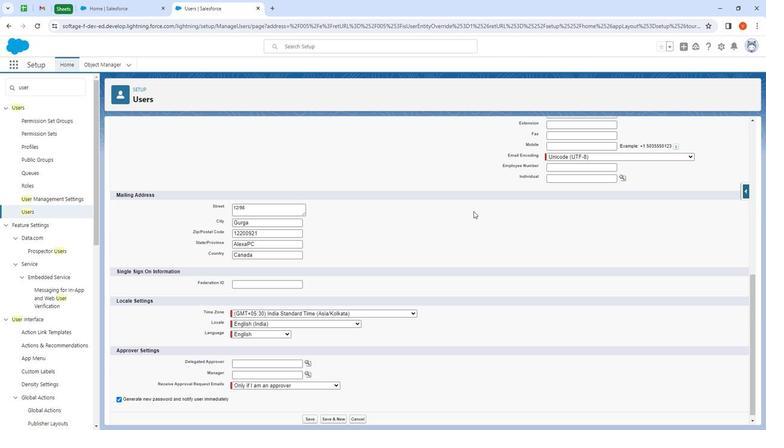 
Action: Mouse moved to (439, 226)
Screenshot: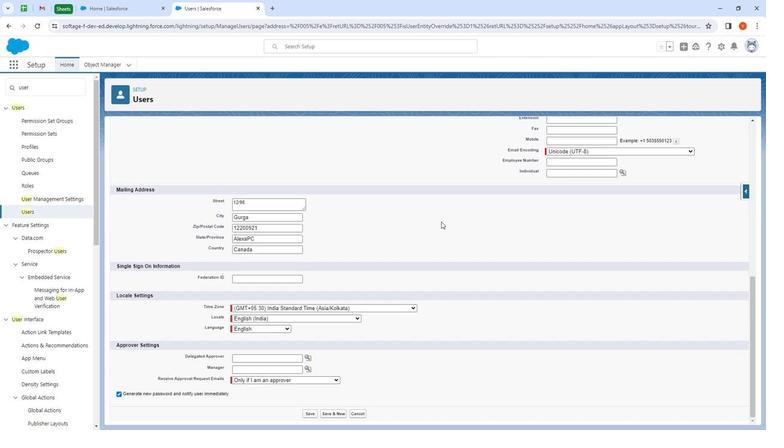 
Action: Mouse scrolled (439, 225) with delta (0, 0)
Screenshot: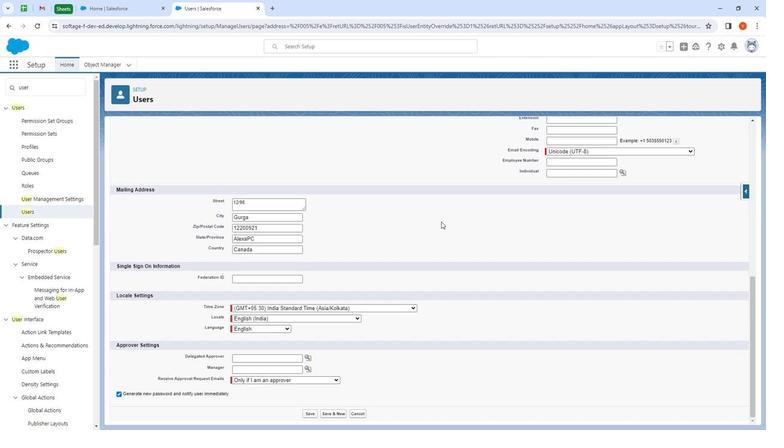 
Action: Mouse moved to (438, 226)
Screenshot: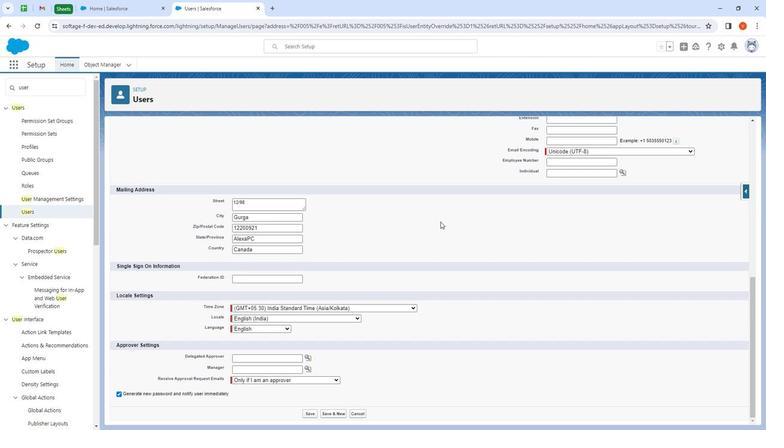 
Action: Mouse scrolled (438, 225) with delta (0, 0)
Screenshot: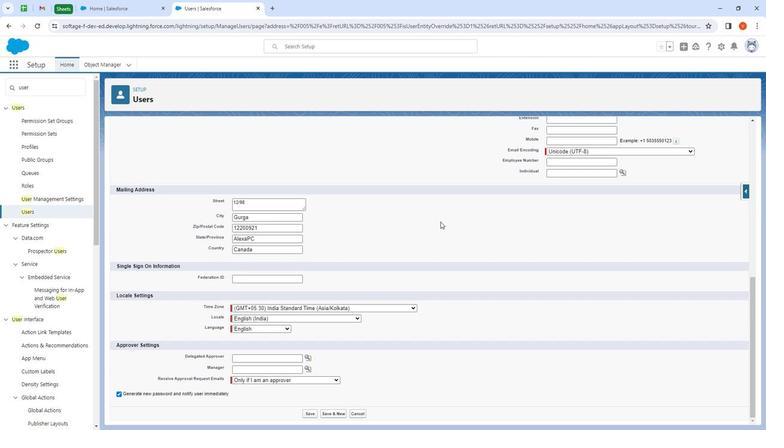 
Action: Mouse moved to (320, 400)
Screenshot: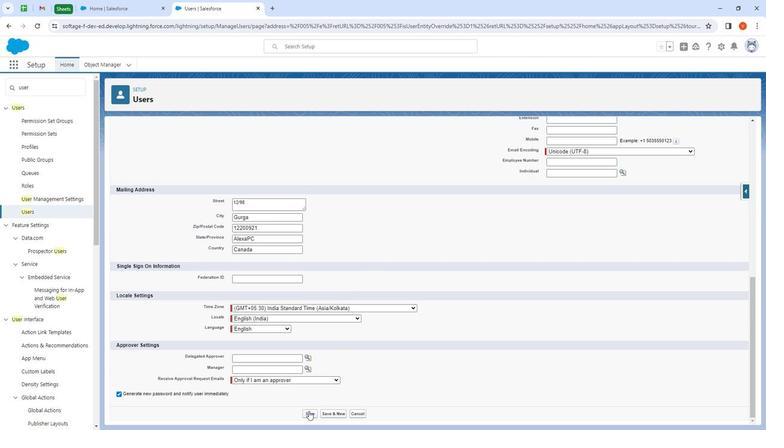 
Action: Mouse pressed left at (320, 400)
Screenshot: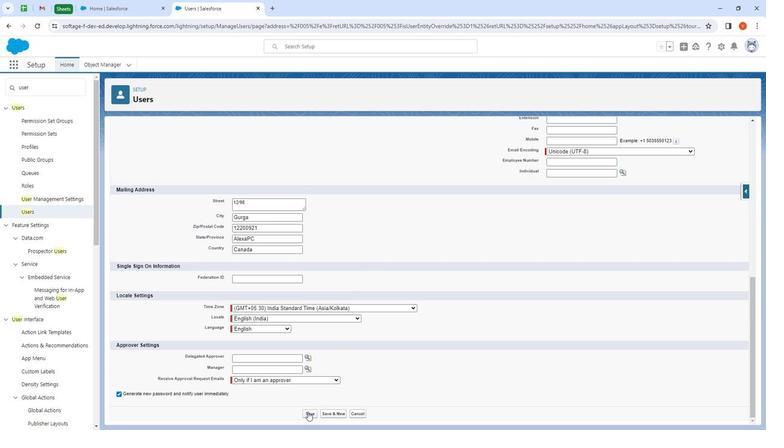 
Action: Mouse moved to (72, 217)
Screenshot: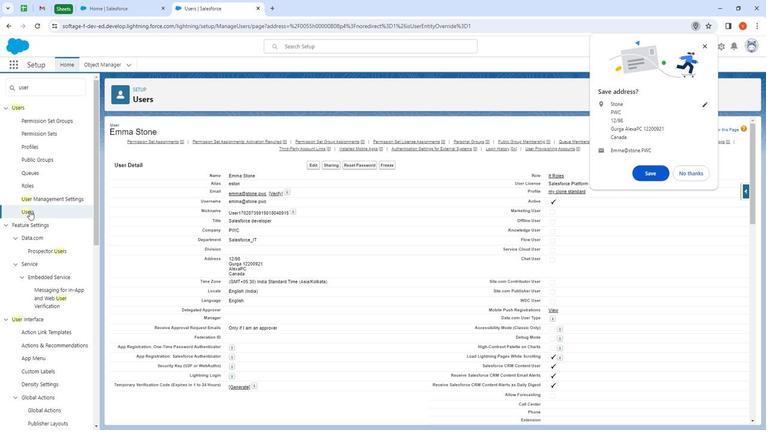 
Action: Mouse pressed left at (72, 217)
Screenshot: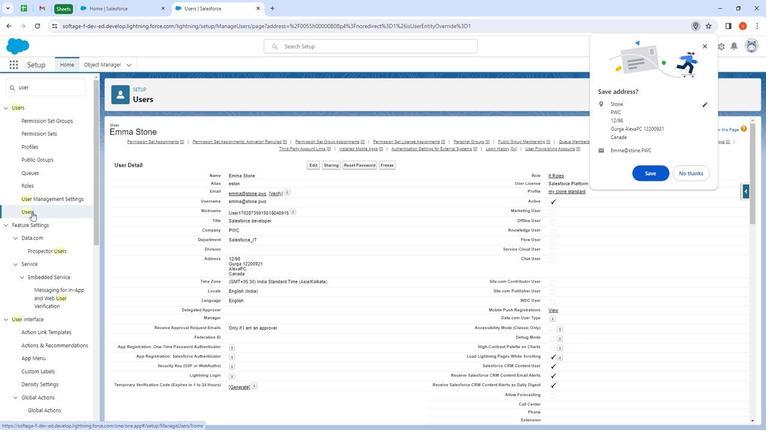 
Action: Mouse moved to (333, 197)
Screenshot: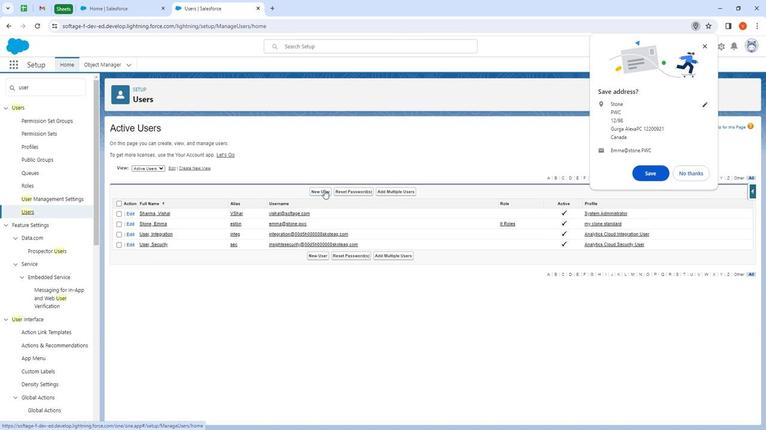 
Action: Mouse pressed left at (333, 197)
Screenshot: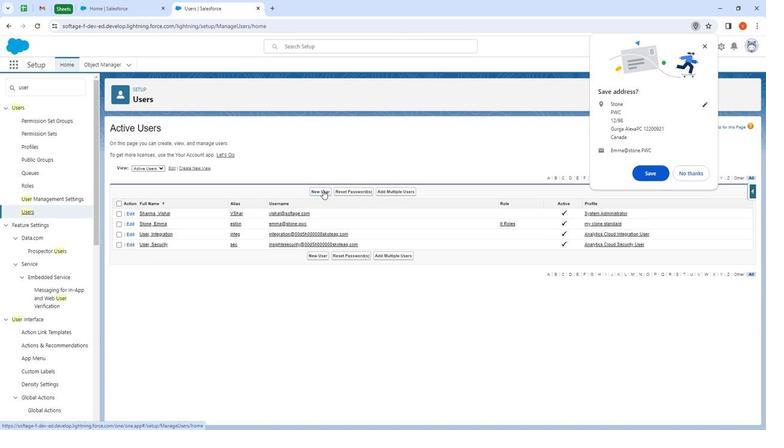 
Action: Mouse moved to (269, 184)
Screenshot: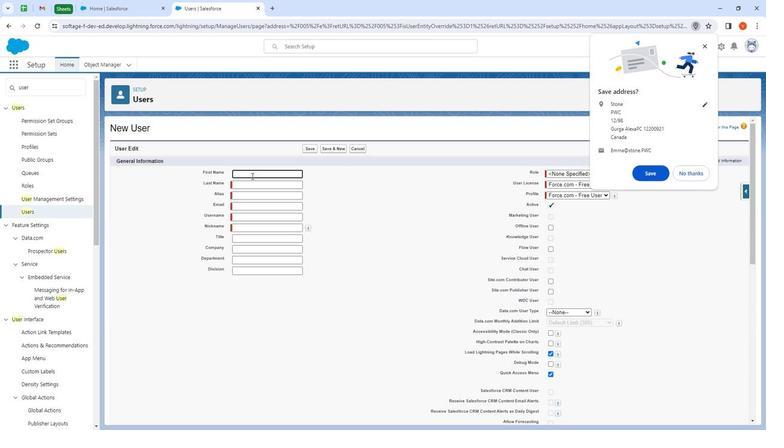 
Action: Mouse pressed left at (269, 184)
Screenshot: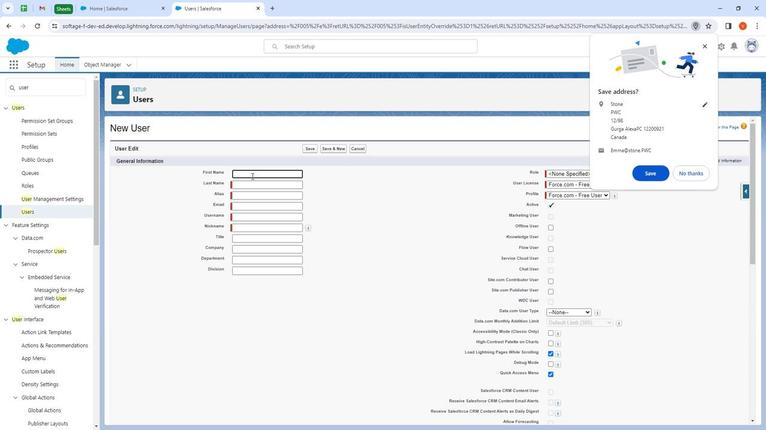 
Action: Key pressed <Key.shift><Key.shift><Key.shift><Key.shift><Key.shift><Key.shift><Key.shift><Key.shift><Key.shift><Key.shift><Key.shift><Key.shift><Key.shift><Key.shift><Key.shift><Key.shift><Key.shift><Key.shift><Key.shift><Key.shift><Key.shift>Alex
Screenshot: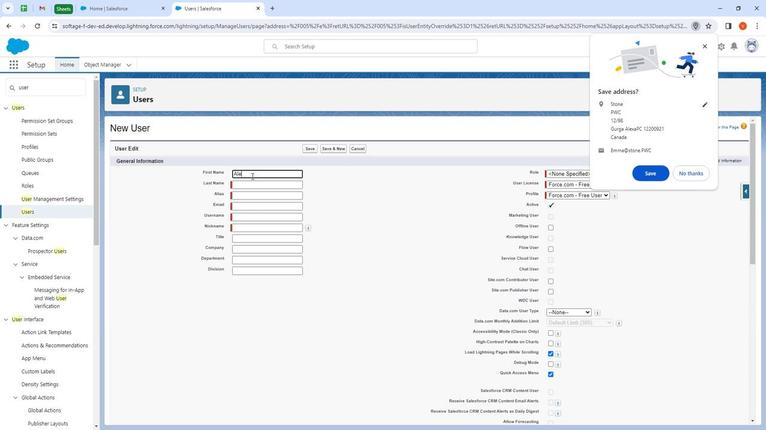
Action: Mouse moved to (277, 189)
Screenshot: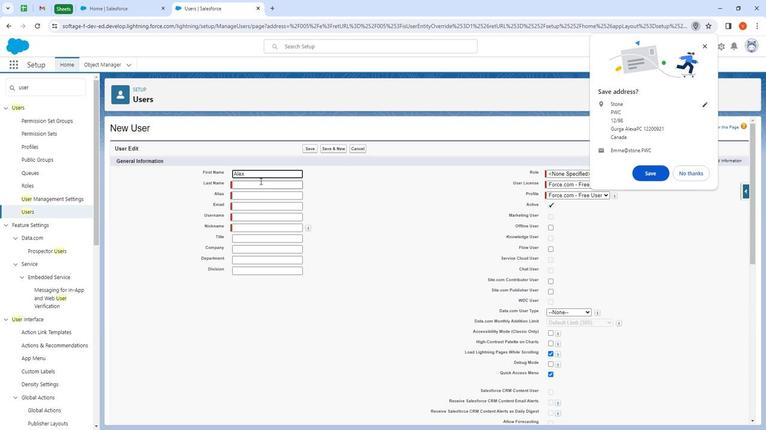 
Action: Mouse pressed left at (277, 189)
Screenshot: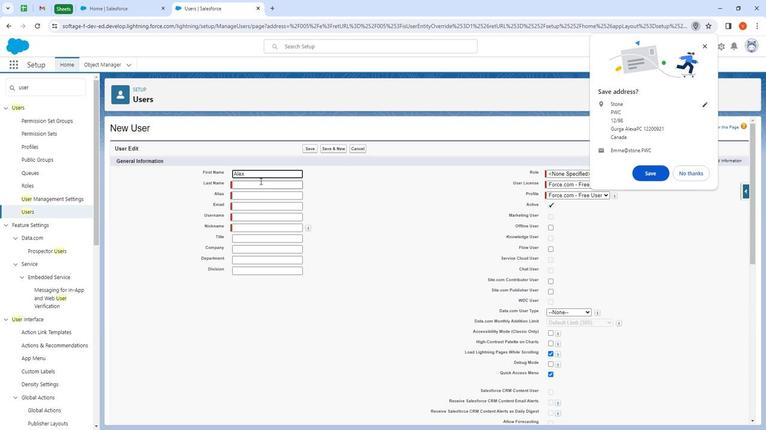 
Action: Key pressed <Key.shift>Watson
Screenshot: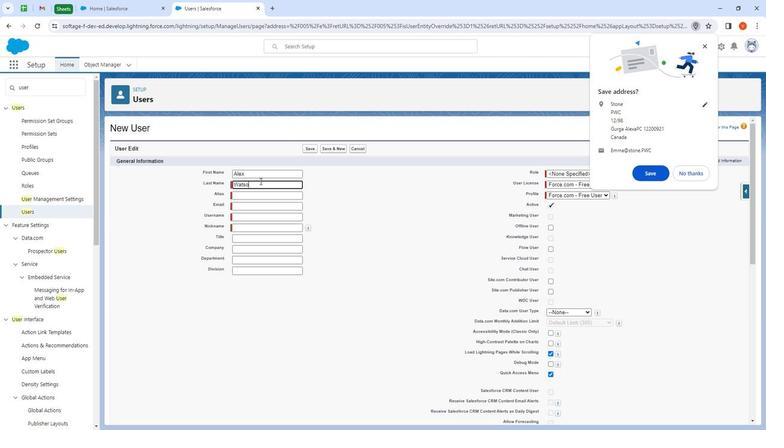 
Action: Mouse moved to (272, 212)
Screenshot: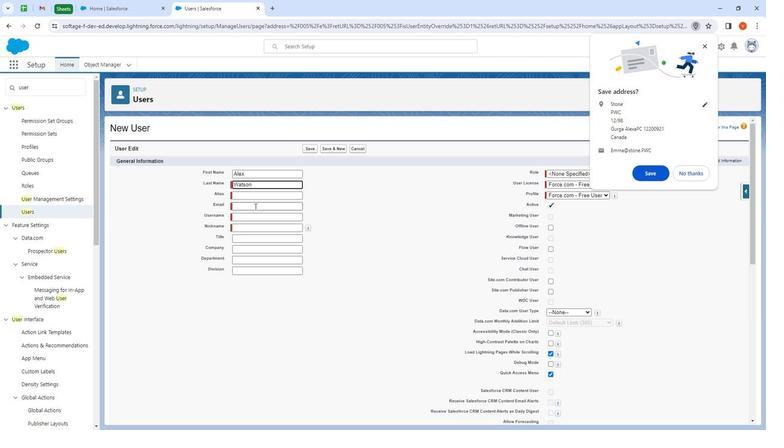 
Action: Mouse pressed left at (272, 212)
Screenshot: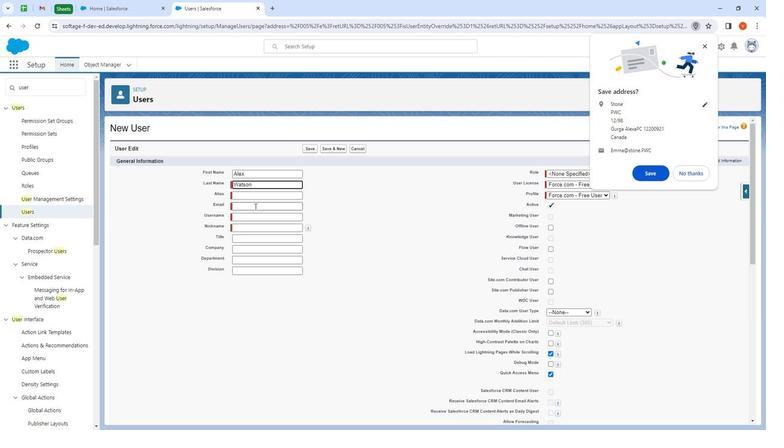 
Action: Mouse moved to (272, 213)
Screenshot: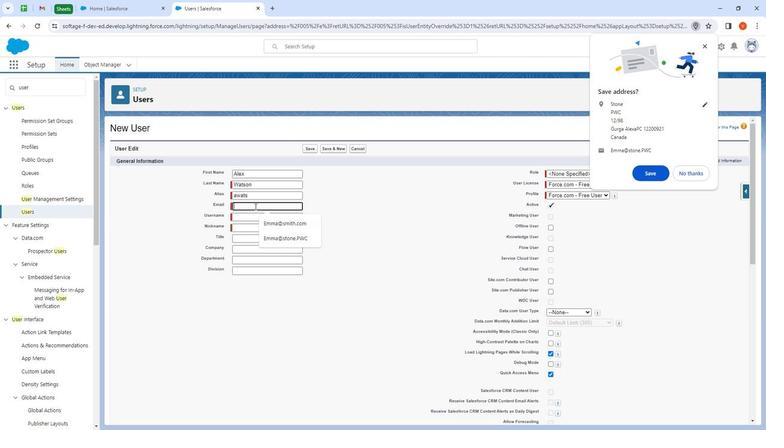 
Action: Key pressed <Key.shift>Alex<Key.shift>@!<Key.backspace>watcon<Key.backspace><Key.backspace><Key.backspace>son.com
Screenshot: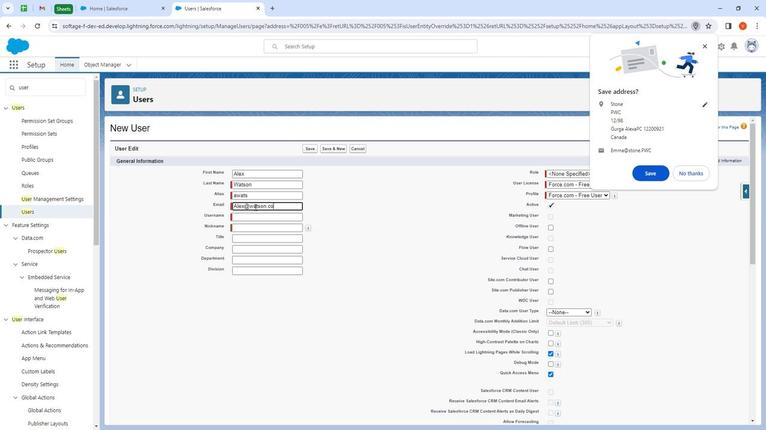 
Action: Mouse moved to (278, 242)
Screenshot: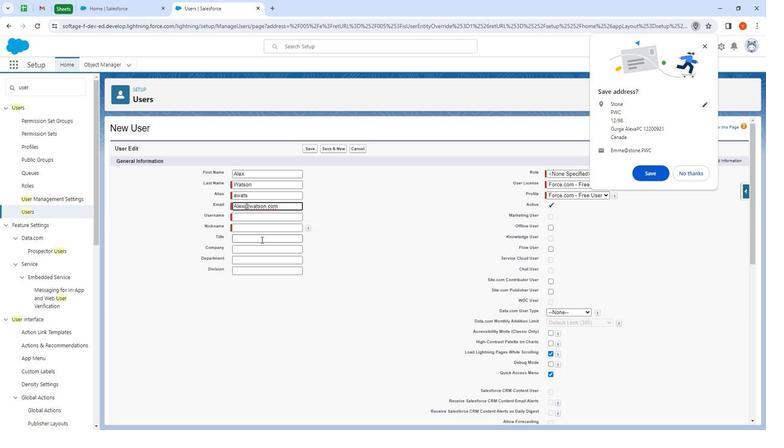 
Action: Mouse pressed left at (278, 242)
Screenshot: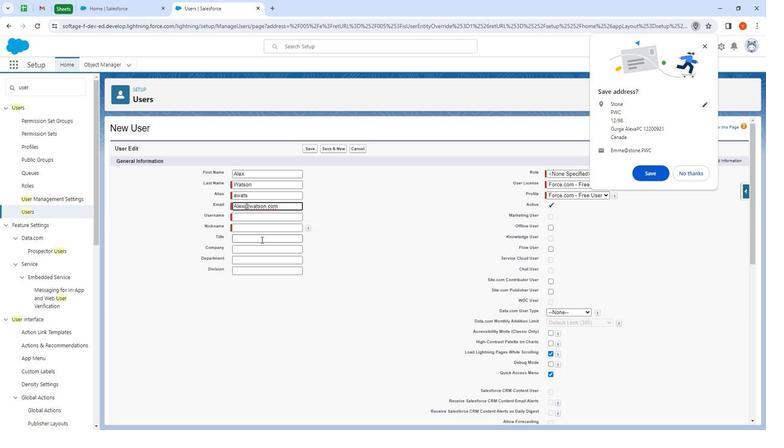 
Action: Key pressed <Key.shift>Salesforce<Key.shift><Key.shift><Key.shift><Key.shift>BA
Screenshot: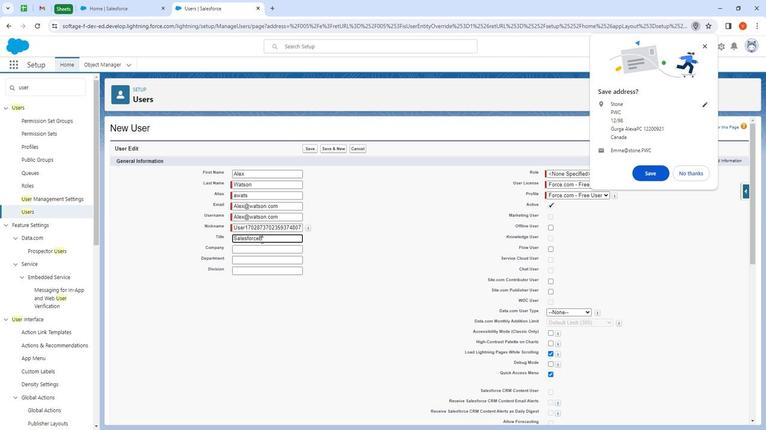 
Action: Mouse moved to (278, 251)
Screenshot: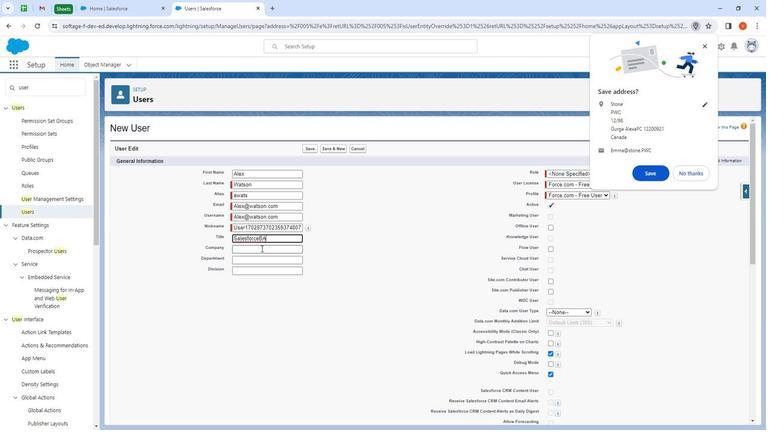 
Action: Mouse pressed left at (278, 251)
Screenshot: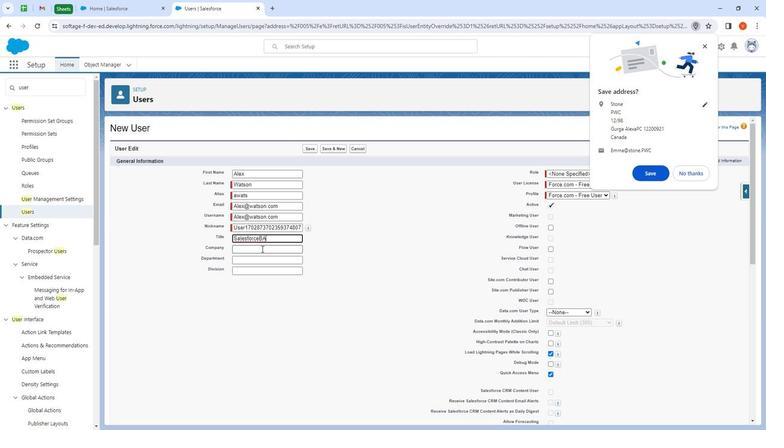 
Action: Key pressed <Key.shift><Key.shift><Key.shift><Key.shift><Key.shift><Key.shift><Key.shift><Key.shift><Key.shift><Key.shift><Key.shift><Key.shift><Key.shift><Key.shift><Key.shift><Key.shift><Key.shift><Key.shift><Key.shift><Key.shift><Key.shift><Key.shift><Key.shift>PWC
Screenshot: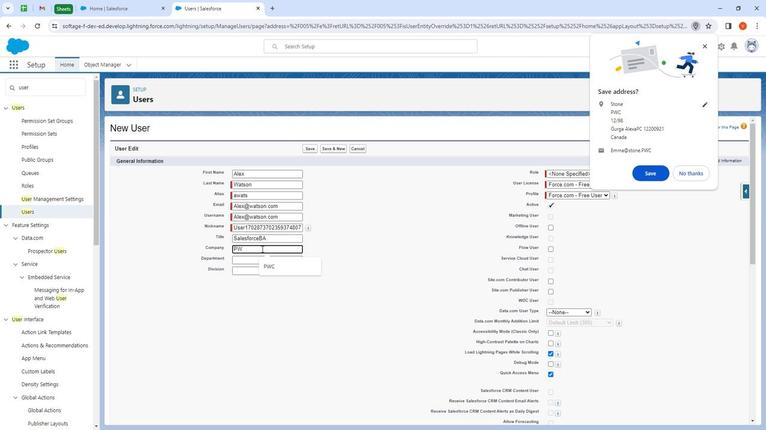 
Action: Mouse moved to (273, 259)
Screenshot: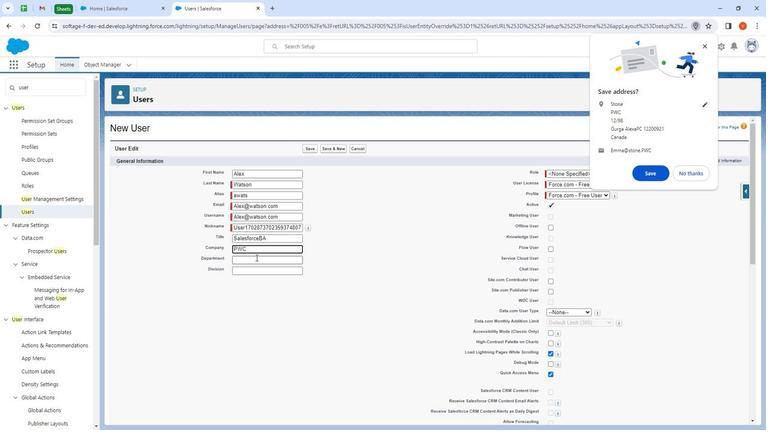 
Action: Mouse pressed left at (273, 259)
Screenshot: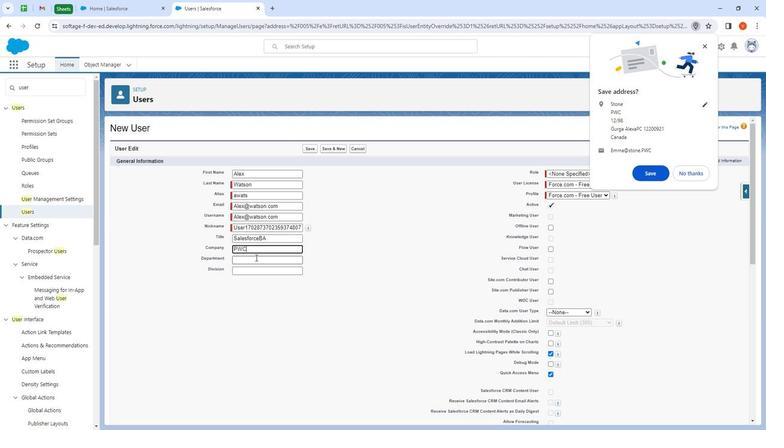 
Action: Mouse moved to (273, 259)
Screenshot: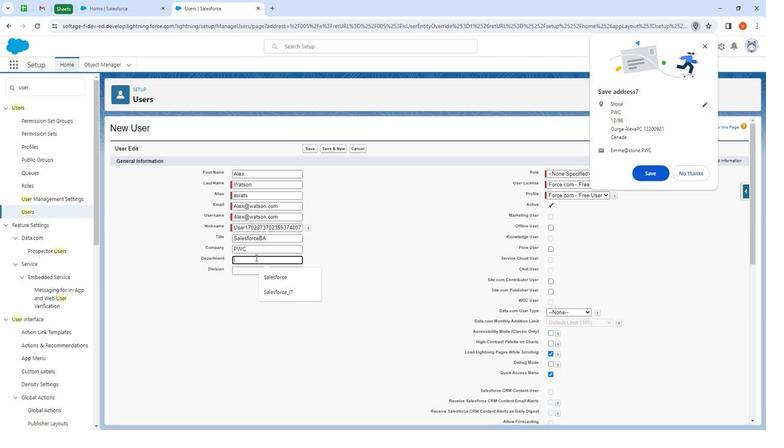 
Action: Key pressed <Key.shift>Salesforce<Key.shift><Key.shift><Key.shift><Key.shift><Key.shift><Key.shift>_it
Screenshot: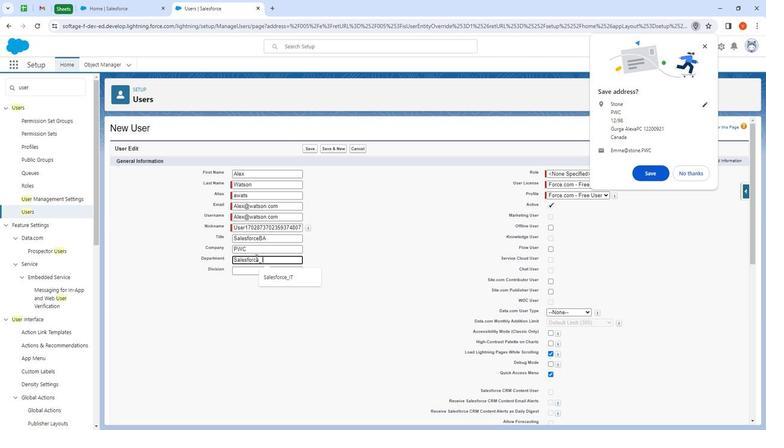 
Action: Mouse moved to (547, 185)
Screenshot: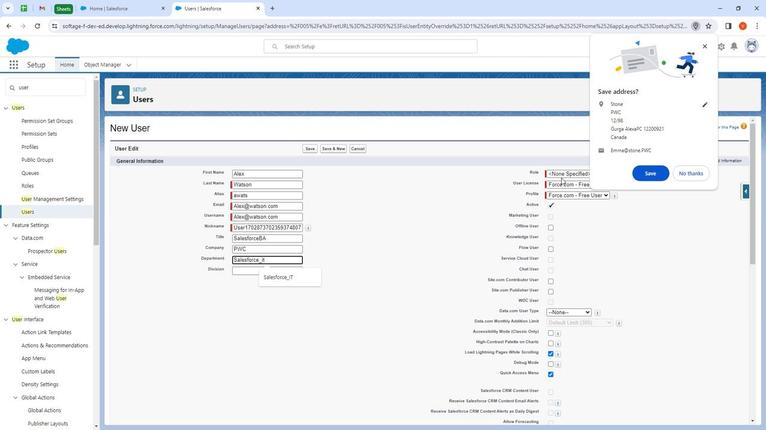 
Action: Mouse pressed left at (547, 185)
Screenshot: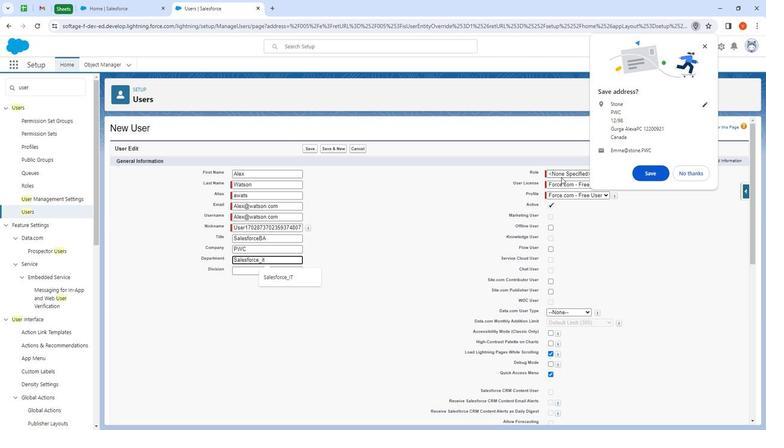 
Action: Mouse moved to (555, 228)
Screenshot: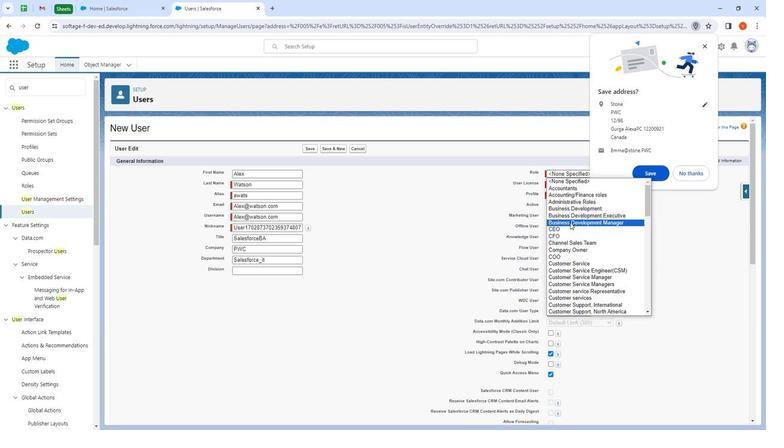 
Action: Mouse scrolled (555, 228) with delta (0, 0)
Screenshot: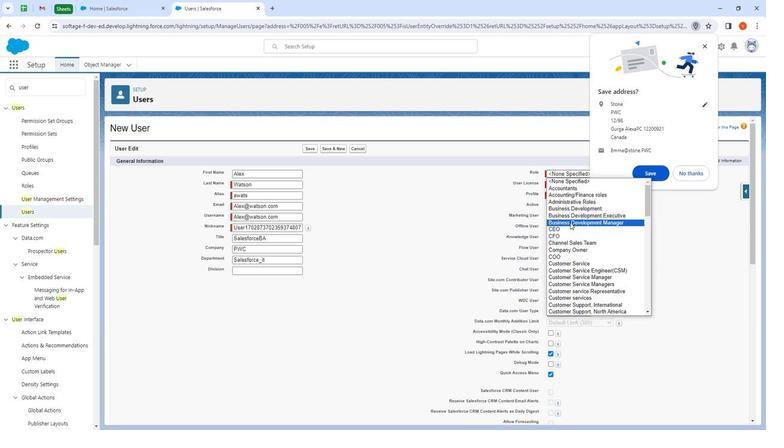 
Action: Mouse moved to (555, 229)
Screenshot: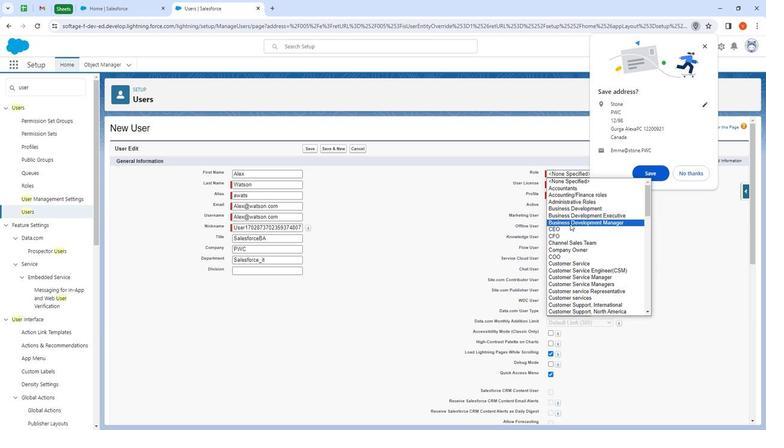 
Action: Mouse scrolled (555, 229) with delta (0, 0)
Screenshot: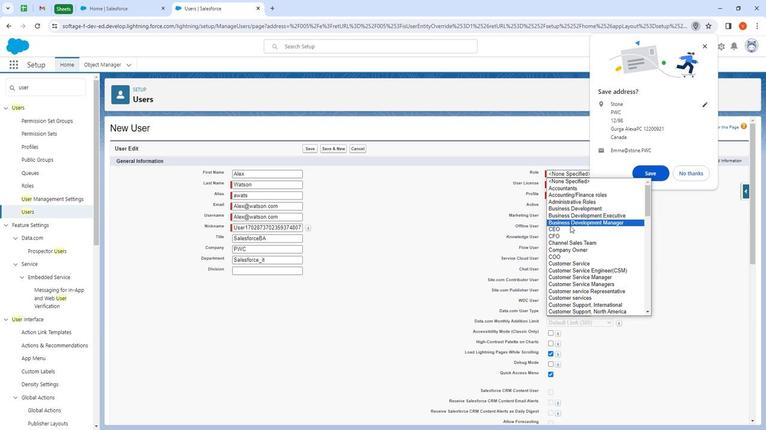 
Action: Mouse moved to (555, 230)
Screenshot: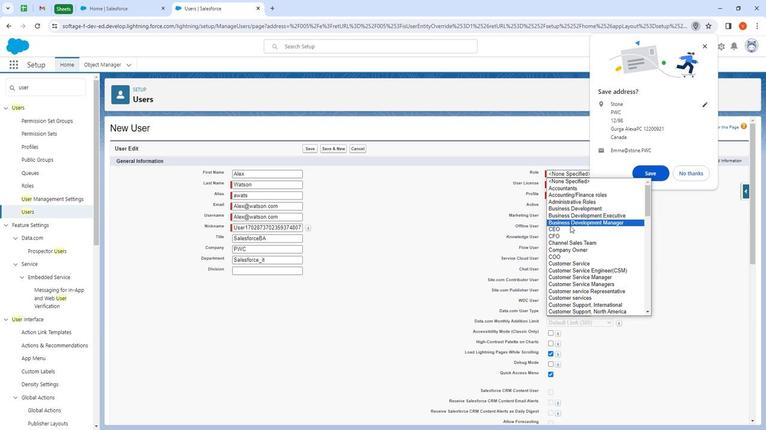 
Action: Mouse scrolled (555, 229) with delta (0, 0)
Screenshot: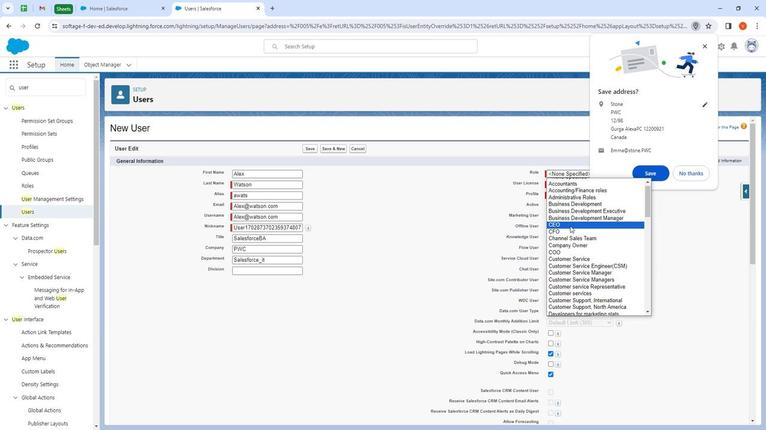 
Action: Mouse scrolled (555, 229) with delta (0, 0)
Screenshot: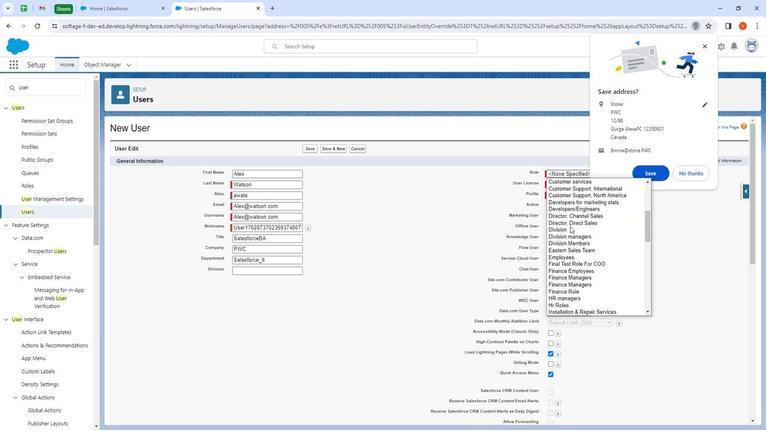 
Action: Mouse moved to (558, 248)
Screenshot: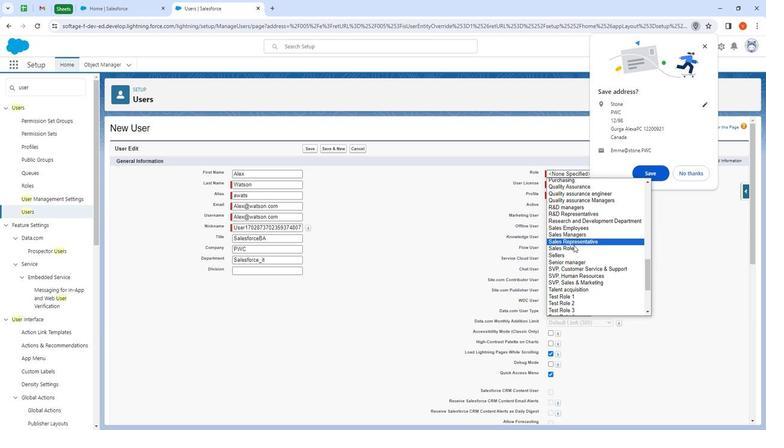 
Action: Mouse scrolled (558, 248) with delta (0, 0)
Screenshot: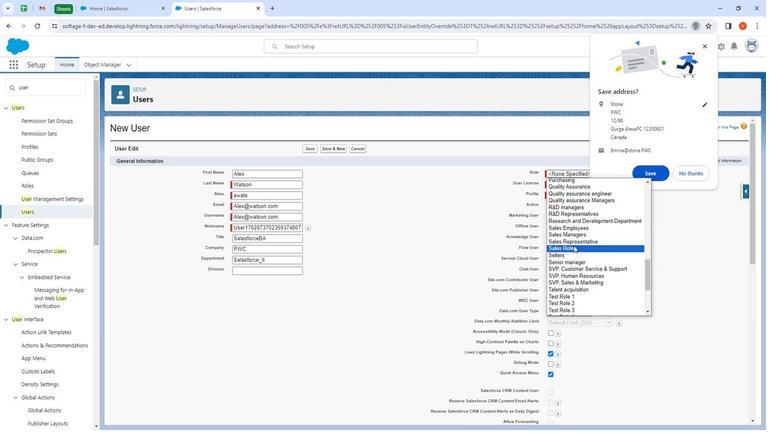 
Action: Mouse moved to (545, 202)
Screenshot: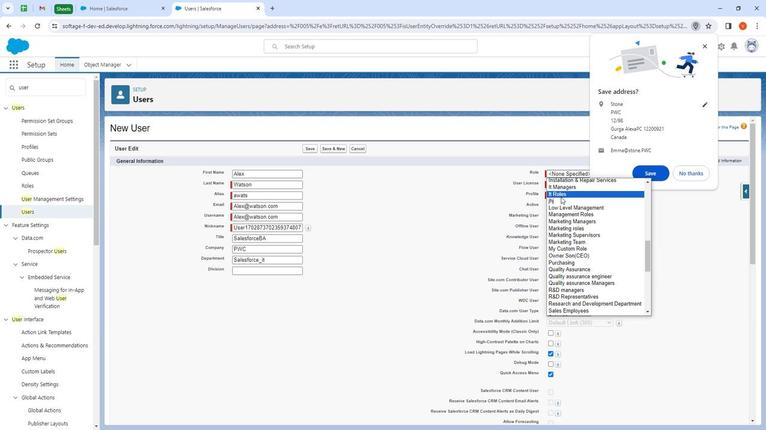 
Action: Mouse pressed left at (545, 202)
Screenshot: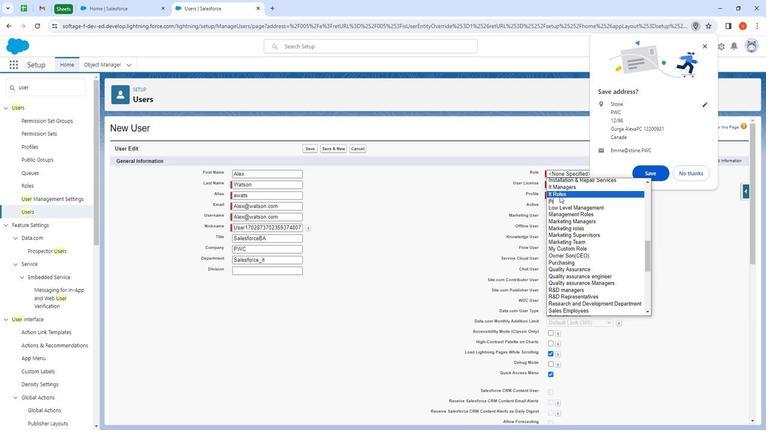 
Action: Mouse moved to (544, 193)
Screenshot: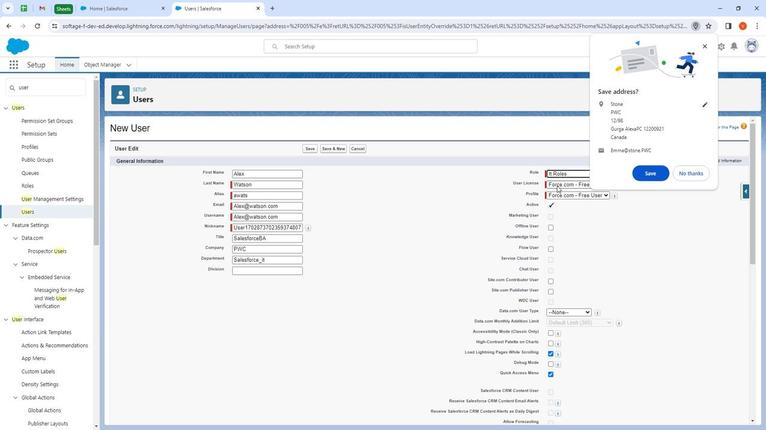 
Action: Mouse pressed left at (544, 193)
Screenshot: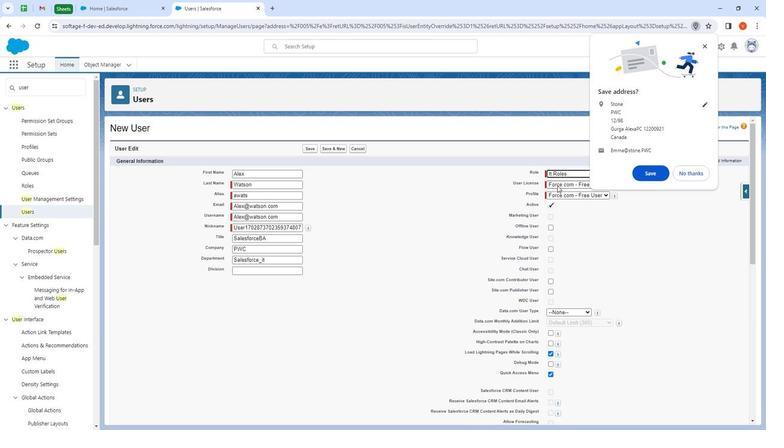 
Action: Mouse moved to (560, 248)
Screenshot: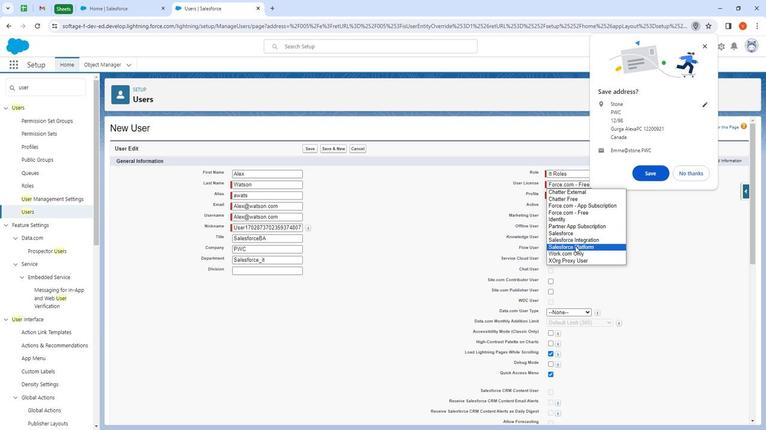 
Action: Mouse pressed left at (560, 248)
Screenshot: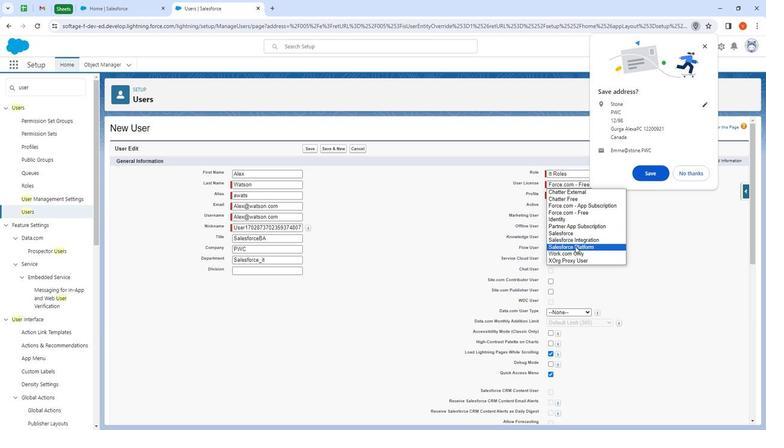 
Action: Mouse moved to (544, 202)
Screenshot: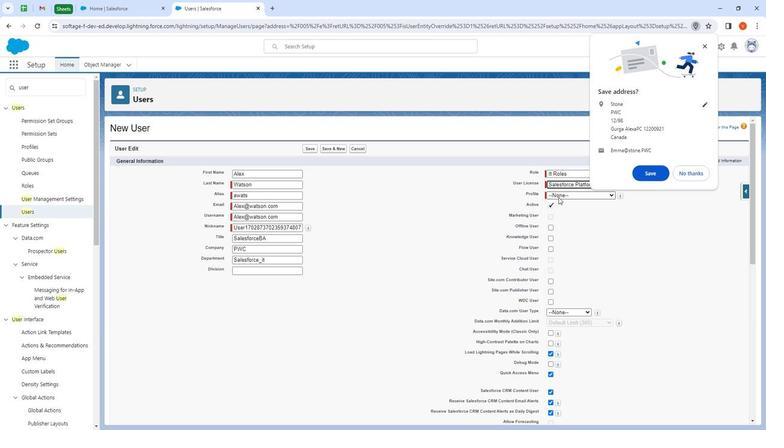 
Action: Mouse pressed left at (544, 202)
Screenshot: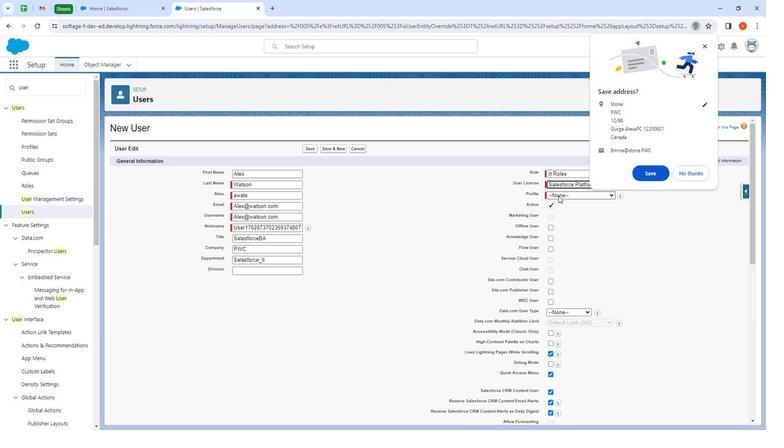 
Action: Mouse moved to (558, 219)
Screenshot: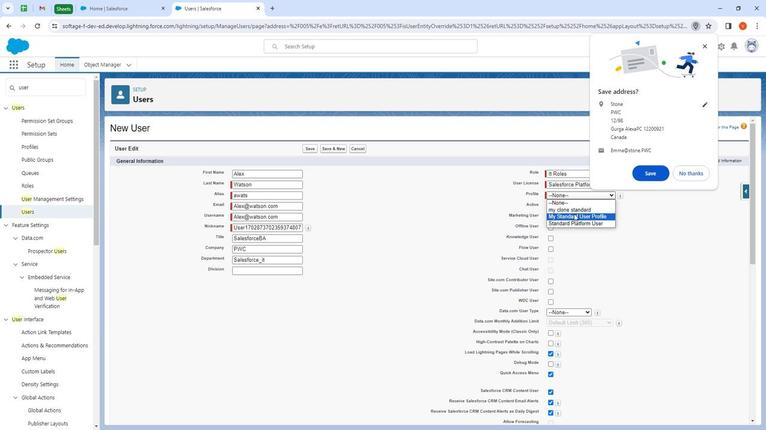 
Action: Mouse pressed left at (558, 219)
Screenshot: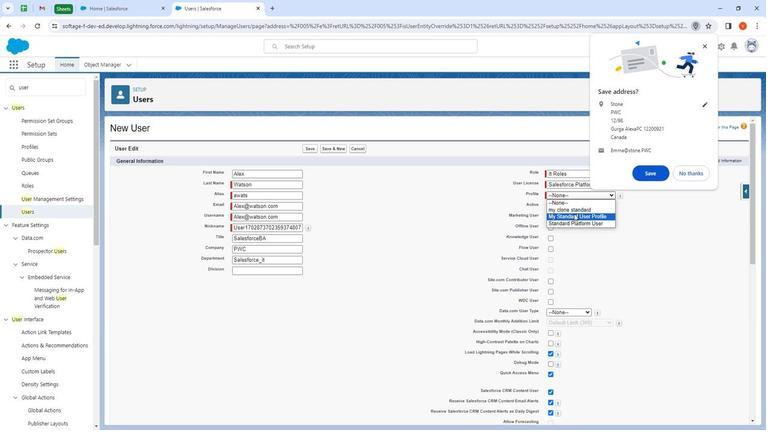 
Action: Mouse moved to (549, 247)
Screenshot: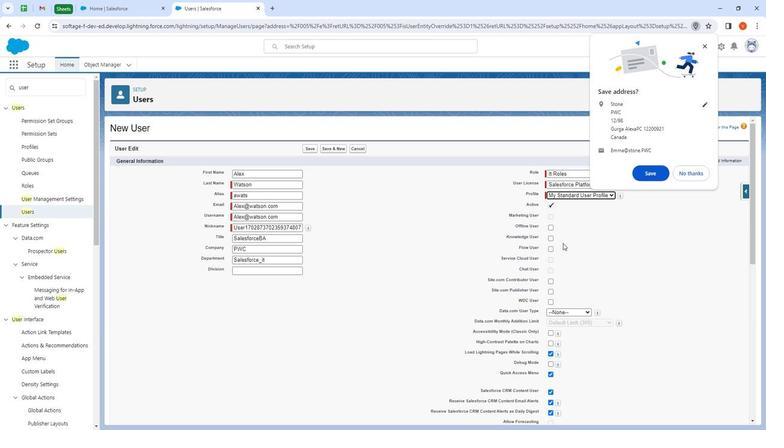 
Action: Mouse scrolled (549, 247) with delta (0, 0)
Screenshot: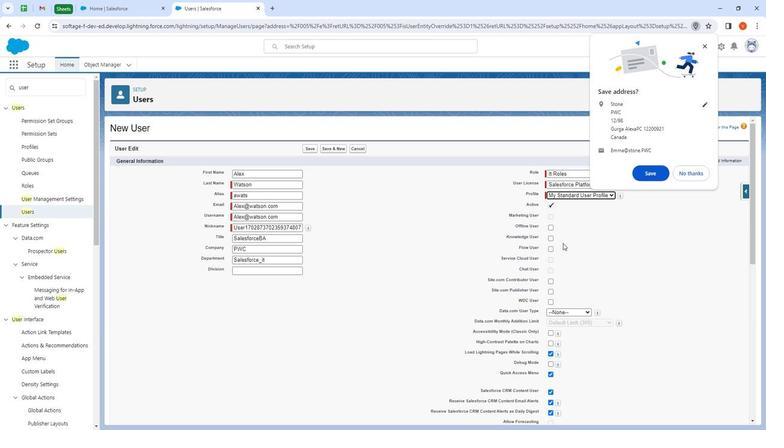 
Action: Mouse moved to (550, 251)
Screenshot: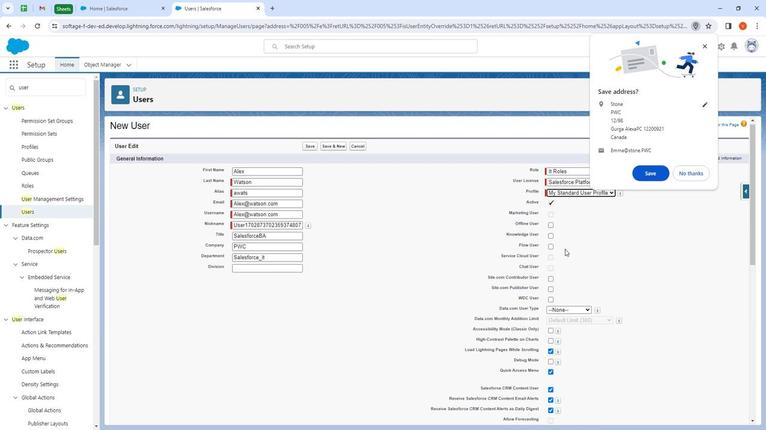 
Action: Mouse scrolled (550, 250) with delta (0, 0)
Screenshot: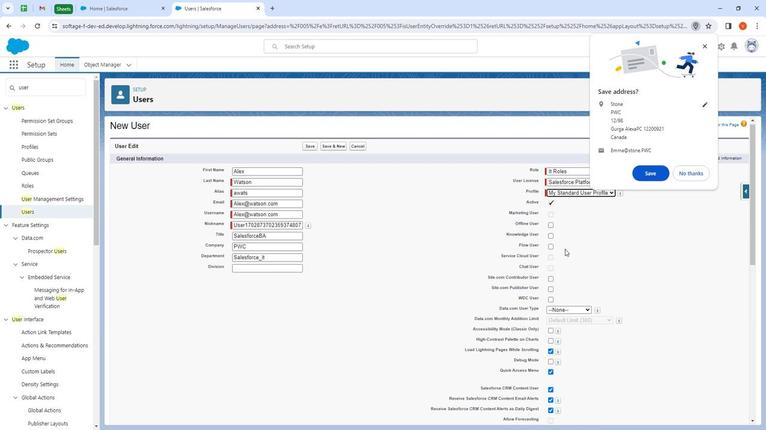 
Action: Mouse moved to (551, 253)
Screenshot: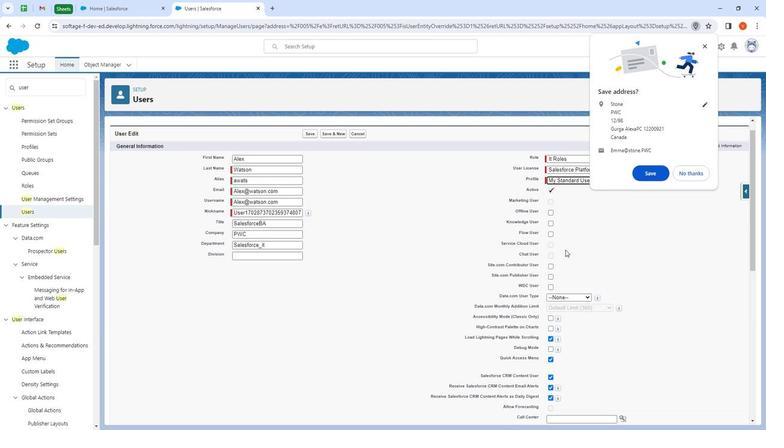 
Action: Mouse scrolled (551, 252) with delta (0, 0)
Screenshot: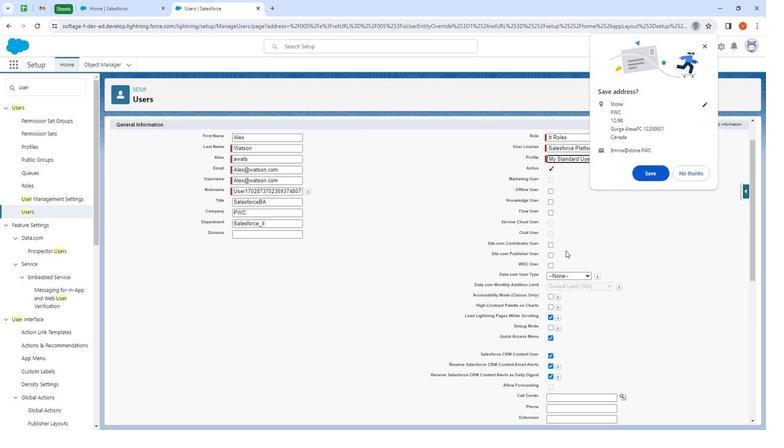 
Action: Mouse scrolled (551, 252) with delta (0, 0)
Screenshot: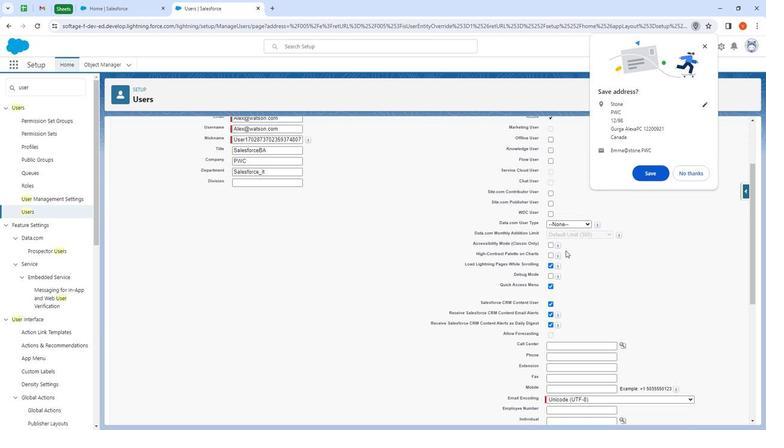 
Action: Mouse scrolled (551, 252) with delta (0, 0)
Screenshot: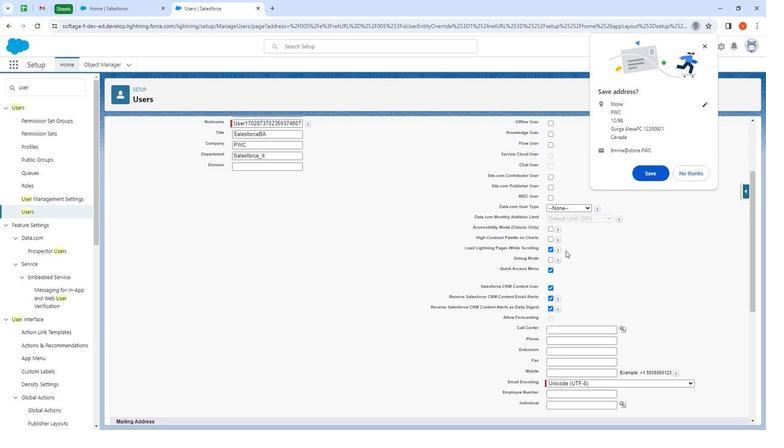 
Action: Mouse moved to (389, 262)
Screenshot: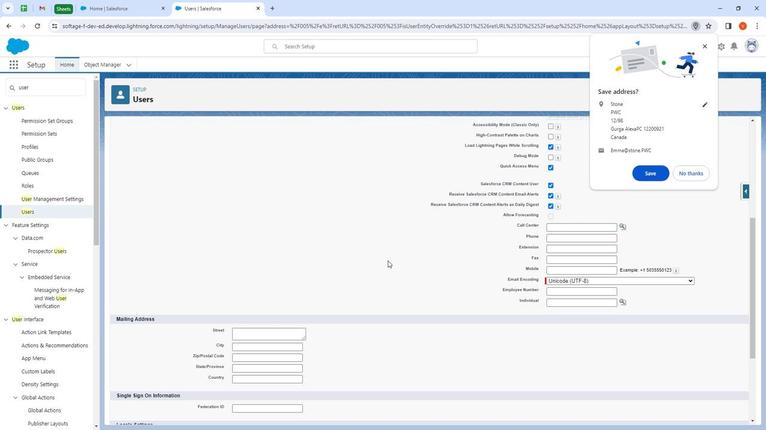 
Action: Mouse scrolled (389, 262) with delta (0, 0)
Screenshot: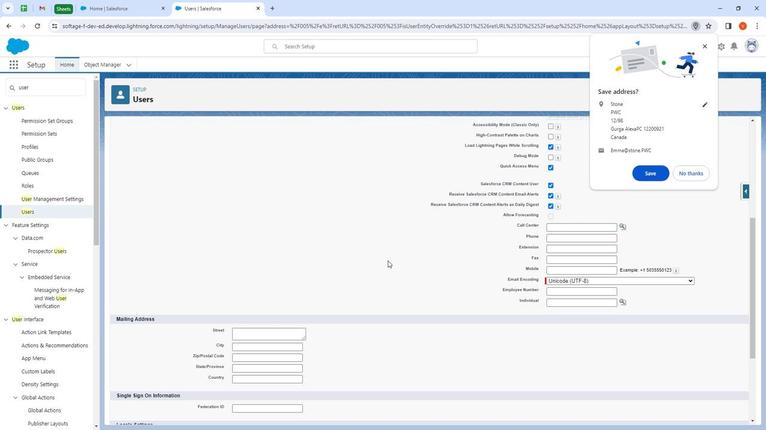 
Action: Mouse moved to (372, 263)
Screenshot: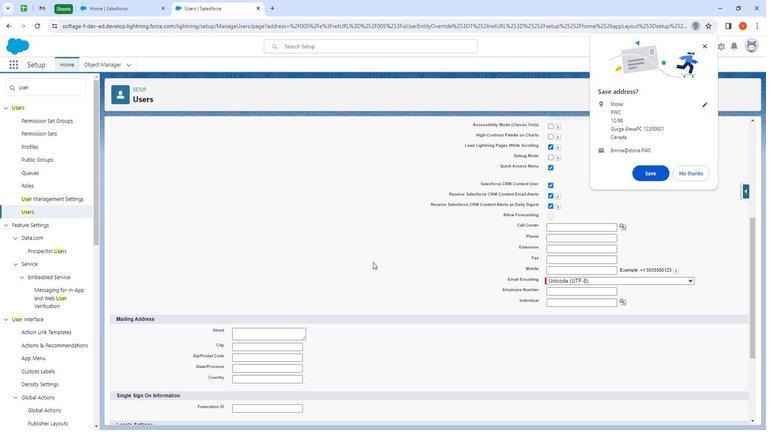 
Action: Mouse scrolled (372, 263) with delta (0, 0)
Screenshot: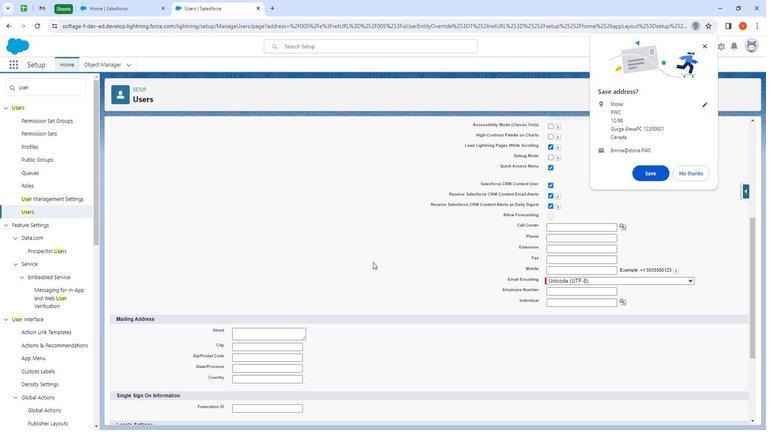 
Action: Mouse moved to (365, 263)
Screenshot: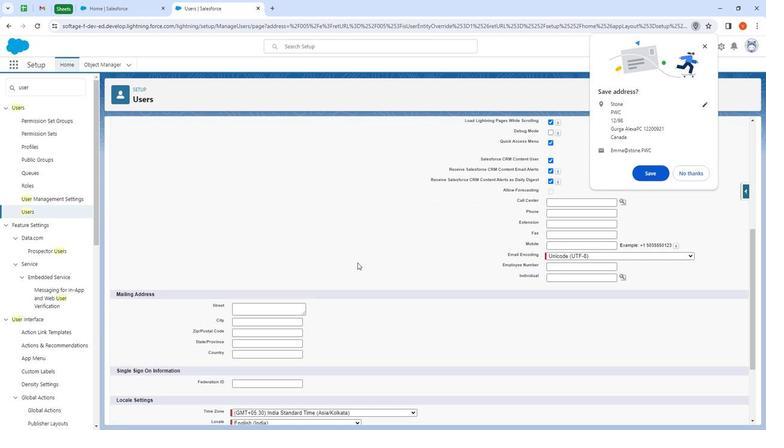 
Action: Mouse scrolled (365, 263) with delta (0, 0)
Screenshot: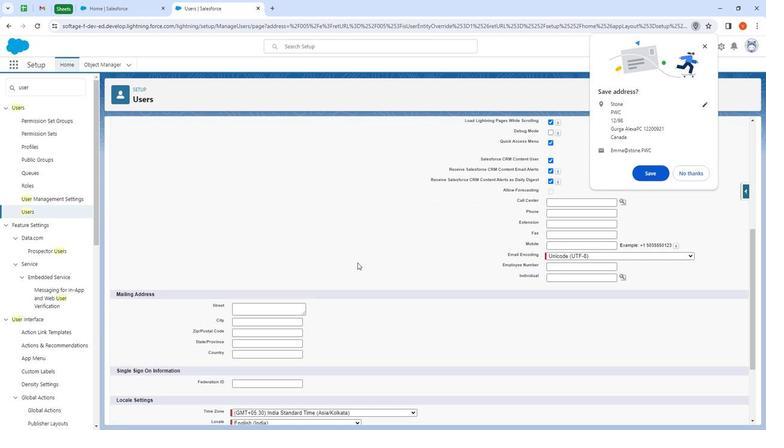 
Action: Mouse moved to (262, 220)
Screenshot: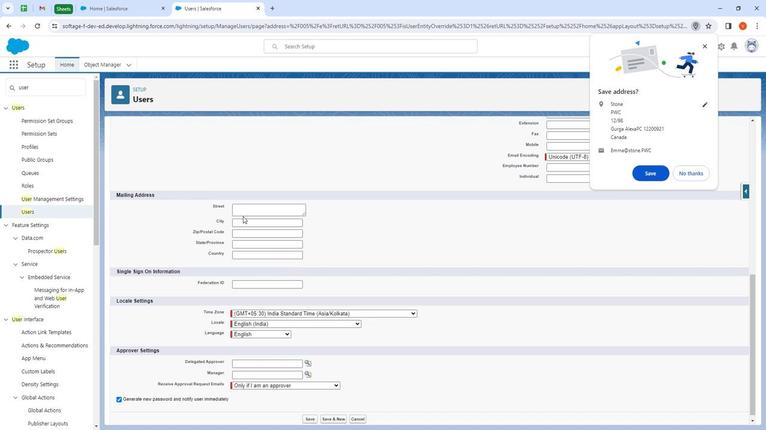 
Action: Mouse pressed left at (262, 220)
Screenshot: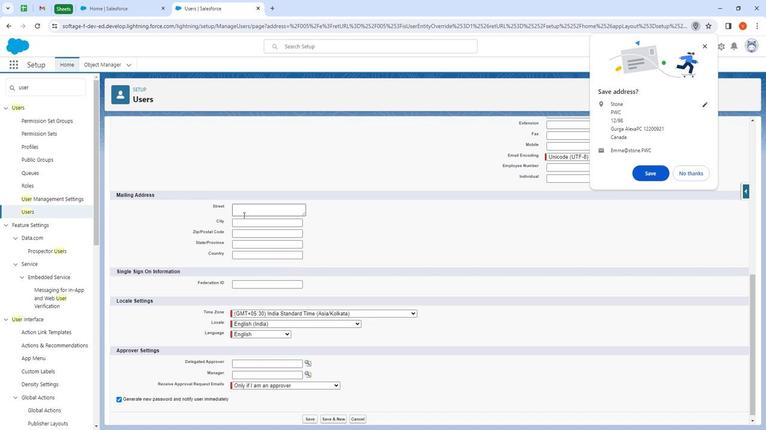 
Action: Key pressed <Key.shift><Key.shift><Key.shift><Key.shift><Key.shift><Key.shift><Key.shift><Key.shift><Key.shift><Key.shift><Key.shift><Key.shift><Key.shift><Key.shift><Key.shift><Key.shift><Key.shift><Key.shift><Key.shift><Key.shift><Key.shift><Key.shift><Key.shift><Key.shift><Key.shift>78/90
Screenshot: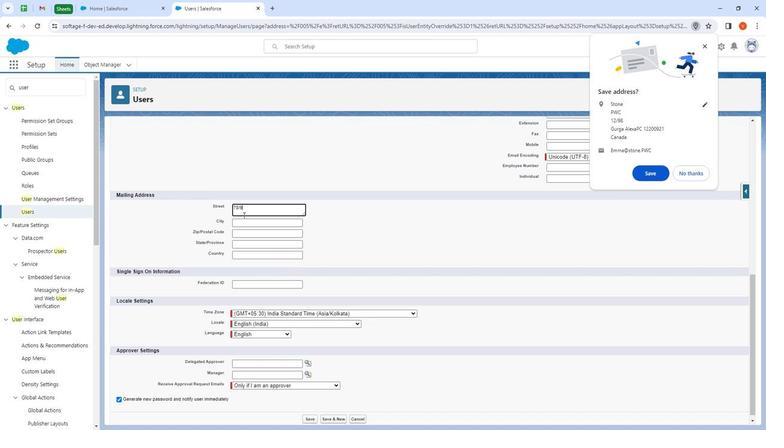 
Action: Mouse moved to (274, 231)
Screenshot: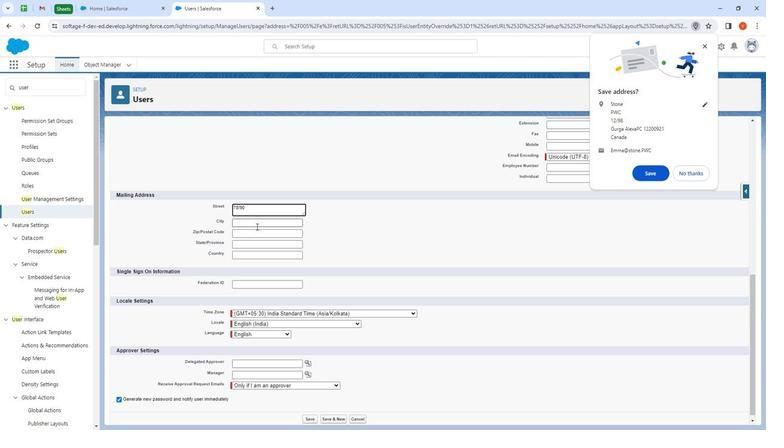 
Action: Mouse pressed left at (274, 231)
Screenshot: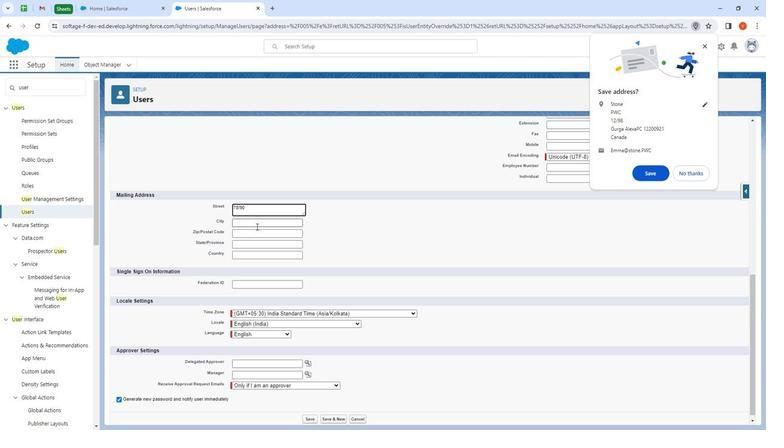 
Action: Mouse moved to (271, 226)
Screenshot: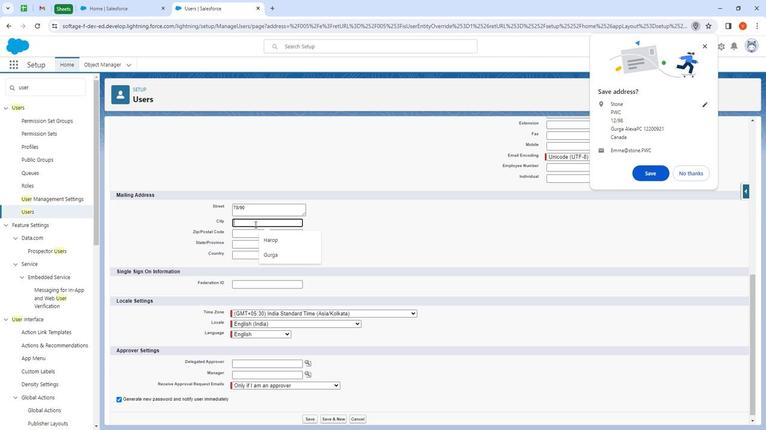 
Action: Key pressed <Key.shift><Key.shift><Key.shift><Key.shift><Key.shift><Key.shift><Key.shift><Key.shift><Key.shift><Key.shift><Key.shift><Key.shift><Key.shift><Key.shift><Key.shift><Key.shift><Key.shift><Key.shift><Key.shift><Key.shift><Key.shift><Key.shift><Key.shift><Key.shift><Key.shift><Key.shift><Key.shift><Key.shift>Harop
Screenshot: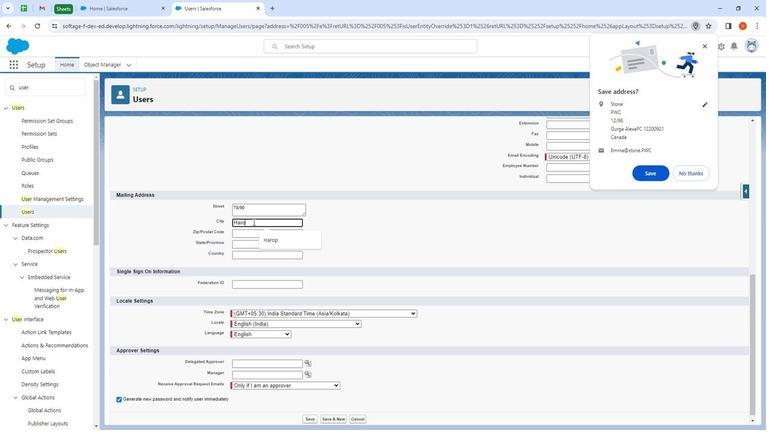 
Action: Mouse moved to (276, 235)
Screenshot: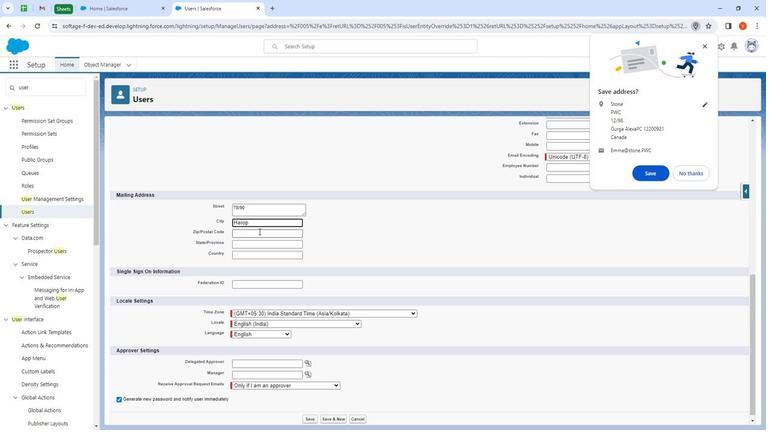 
Action: Mouse pressed left at (276, 235)
Screenshot: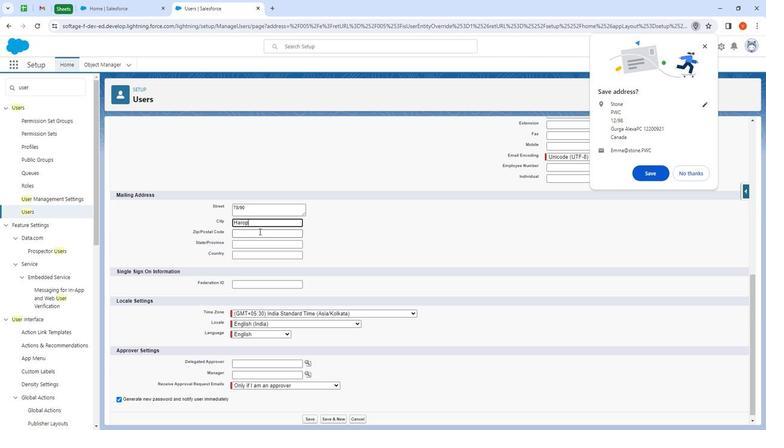
Action: Key pressed 1222008921
Screenshot: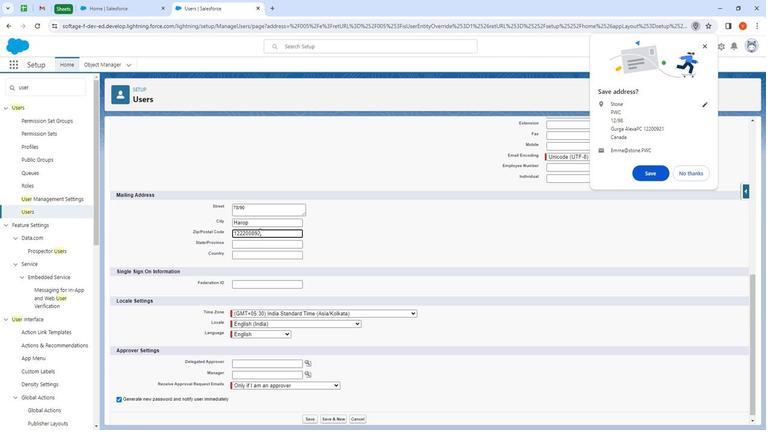 
Action: Mouse moved to (280, 249)
Screenshot: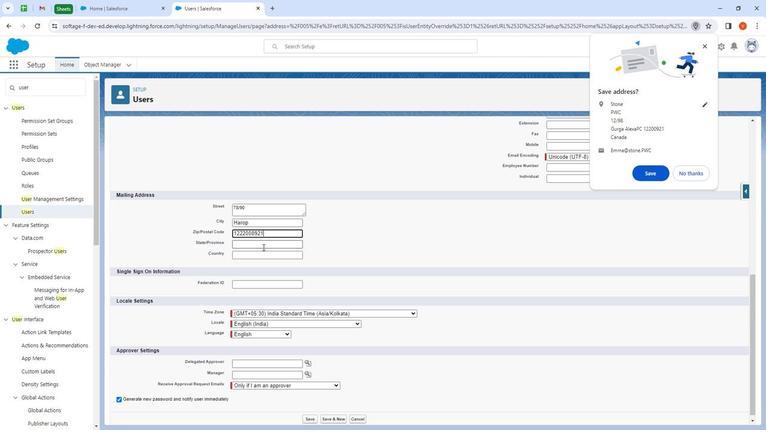 
Action: Mouse pressed left at (280, 249)
Screenshot: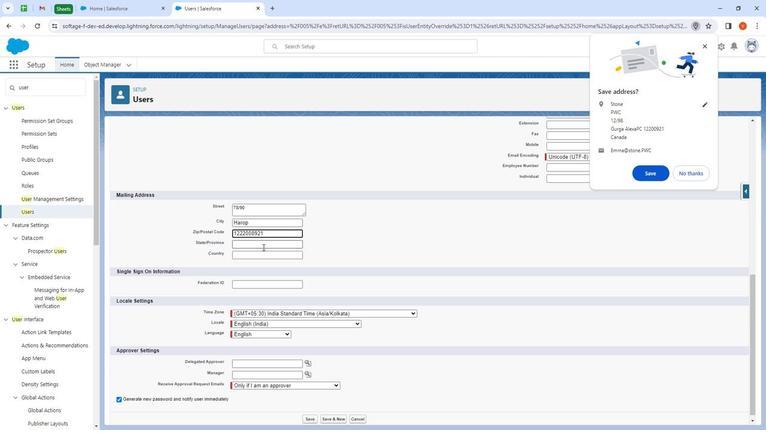 
Action: Mouse moved to (280, 249)
Screenshot: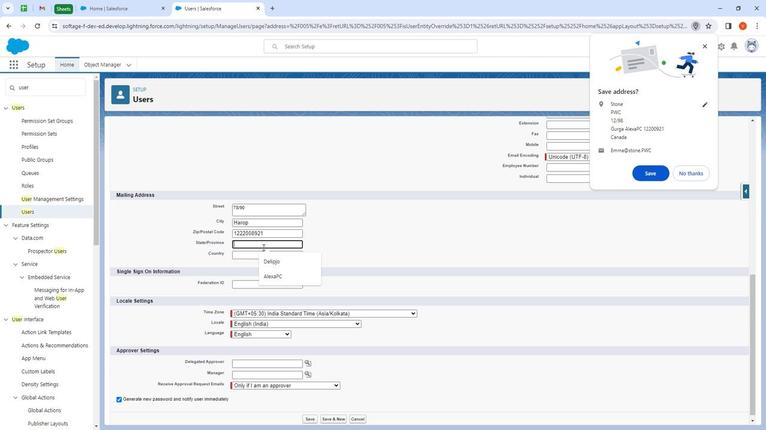 
Action: Key pressed <Key.shift><Key.shift><Key.shift><Key.shift><Key.shift><Key.shift><Key.shift><Key.shift><Key.shift><Key.shift><Key.shift>Lexa<Key.shift><Key.shift><Key.shift><Key.shift><Key.shift><Key.shift><Key.shift>PWC
Screenshot: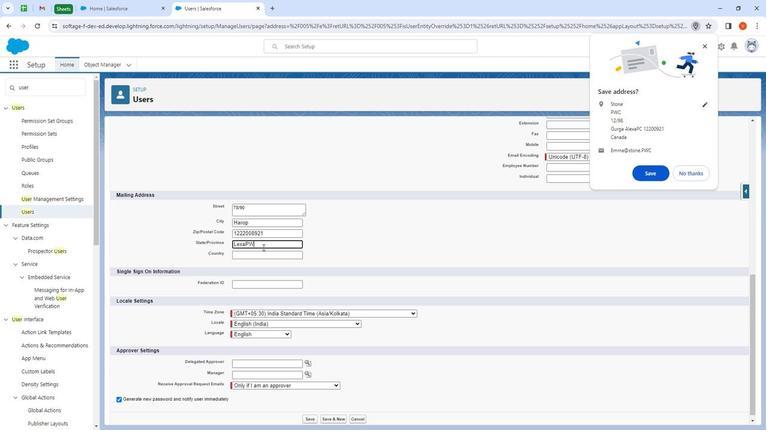 
Action: Mouse moved to (284, 257)
Screenshot: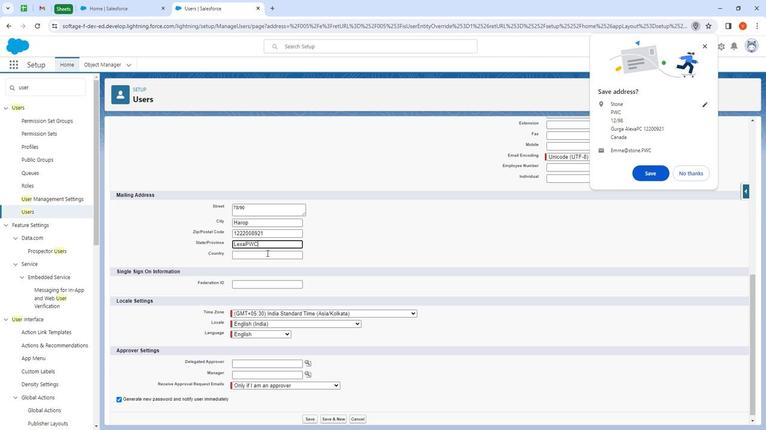 
Action: Mouse pressed left at (284, 257)
Screenshot: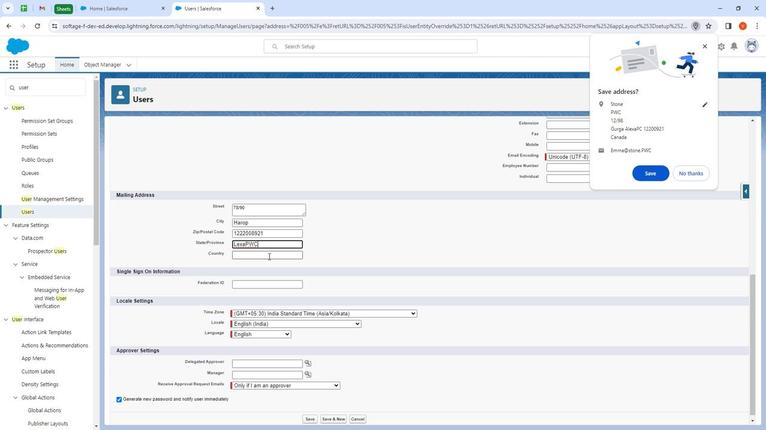
Action: Key pressed canada
Screenshot: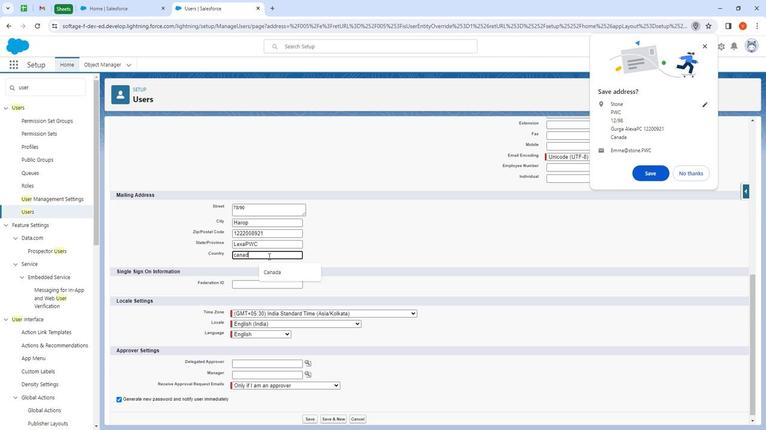 
Action: Mouse moved to (320, 405)
Screenshot: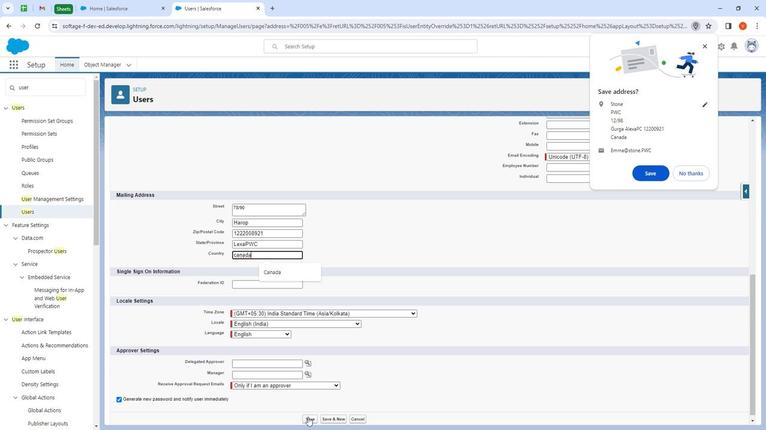 
Action: Mouse pressed left at (320, 405)
Screenshot: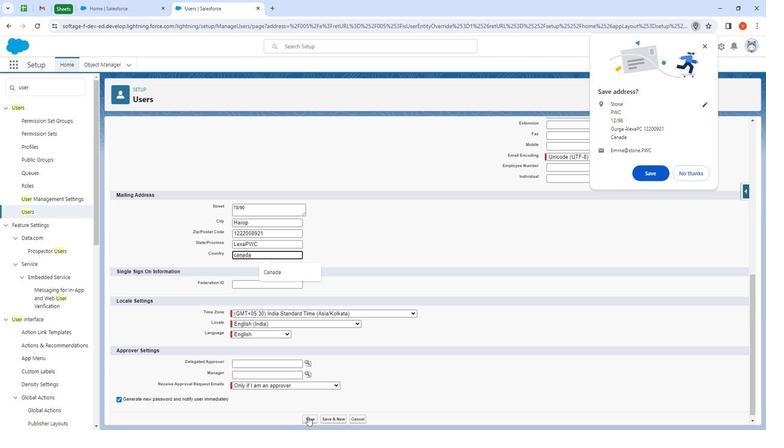 
Action: Mouse moved to (70, 217)
Screenshot: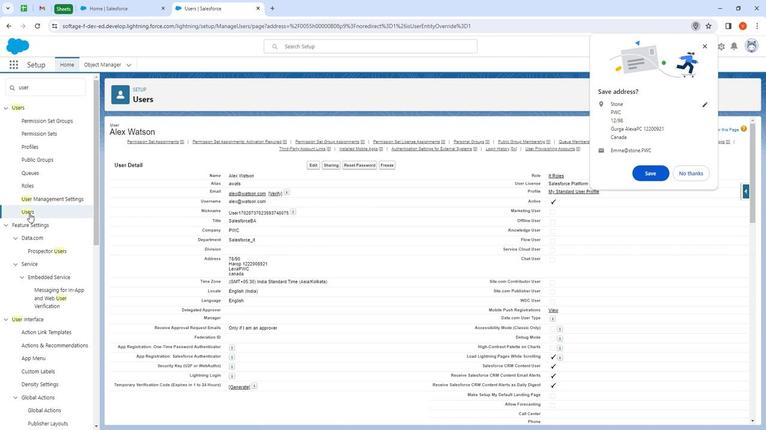 
Action: Mouse pressed left at (70, 217)
Screenshot: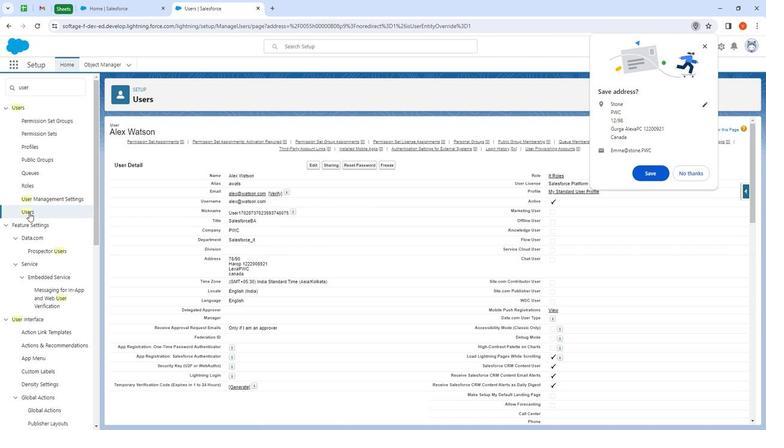 
Action: Mouse moved to (196, 233)
Screenshot: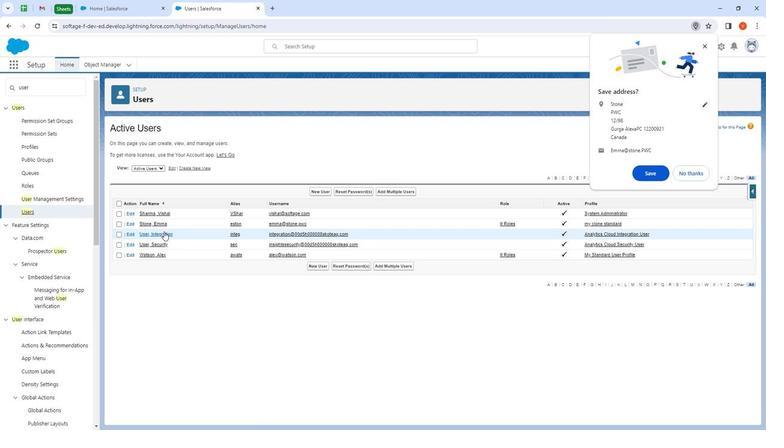 
